 Task: Add a condition where "Channel Is Chat transcript" in recently updated tickets.
Action: Mouse moved to (34, 331)
Screenshot: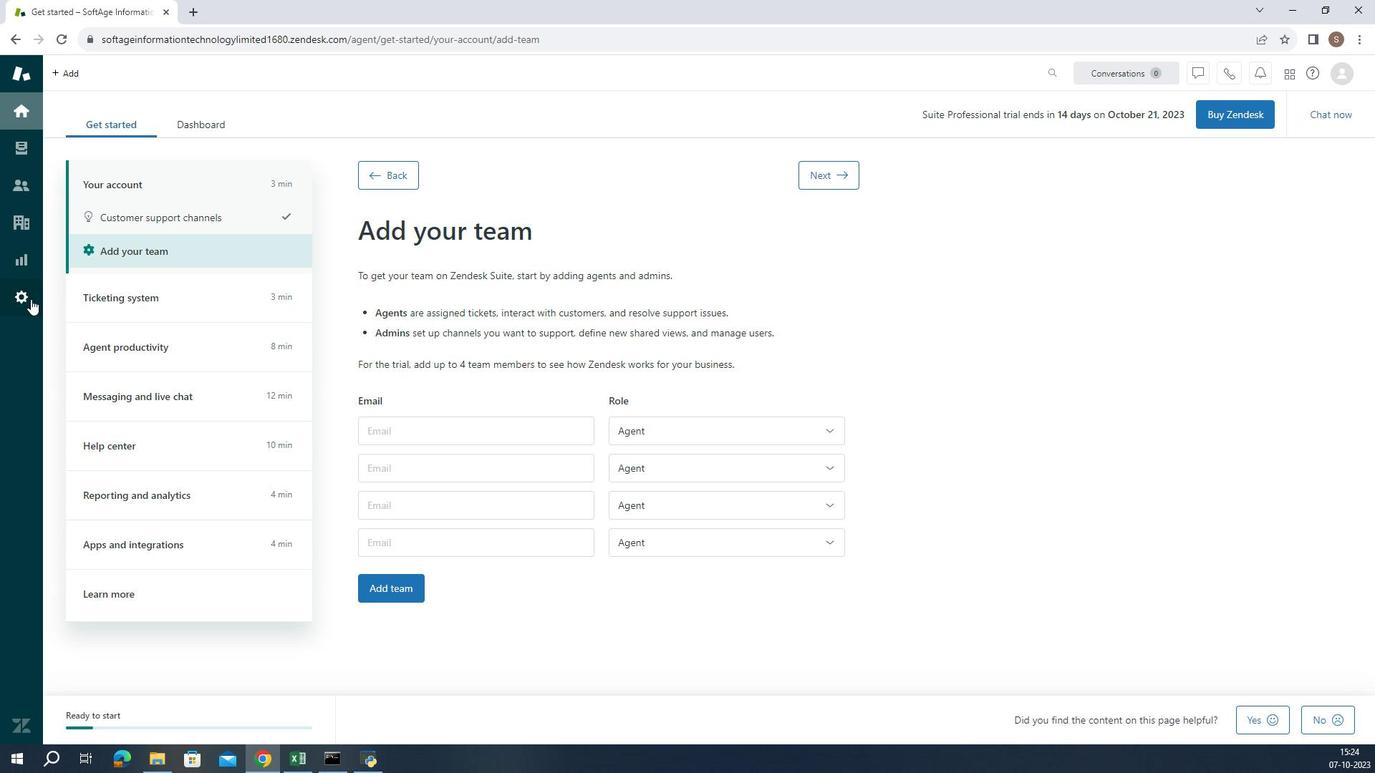 
Action: Mouse pressed left at (34, 331)
Screenshot: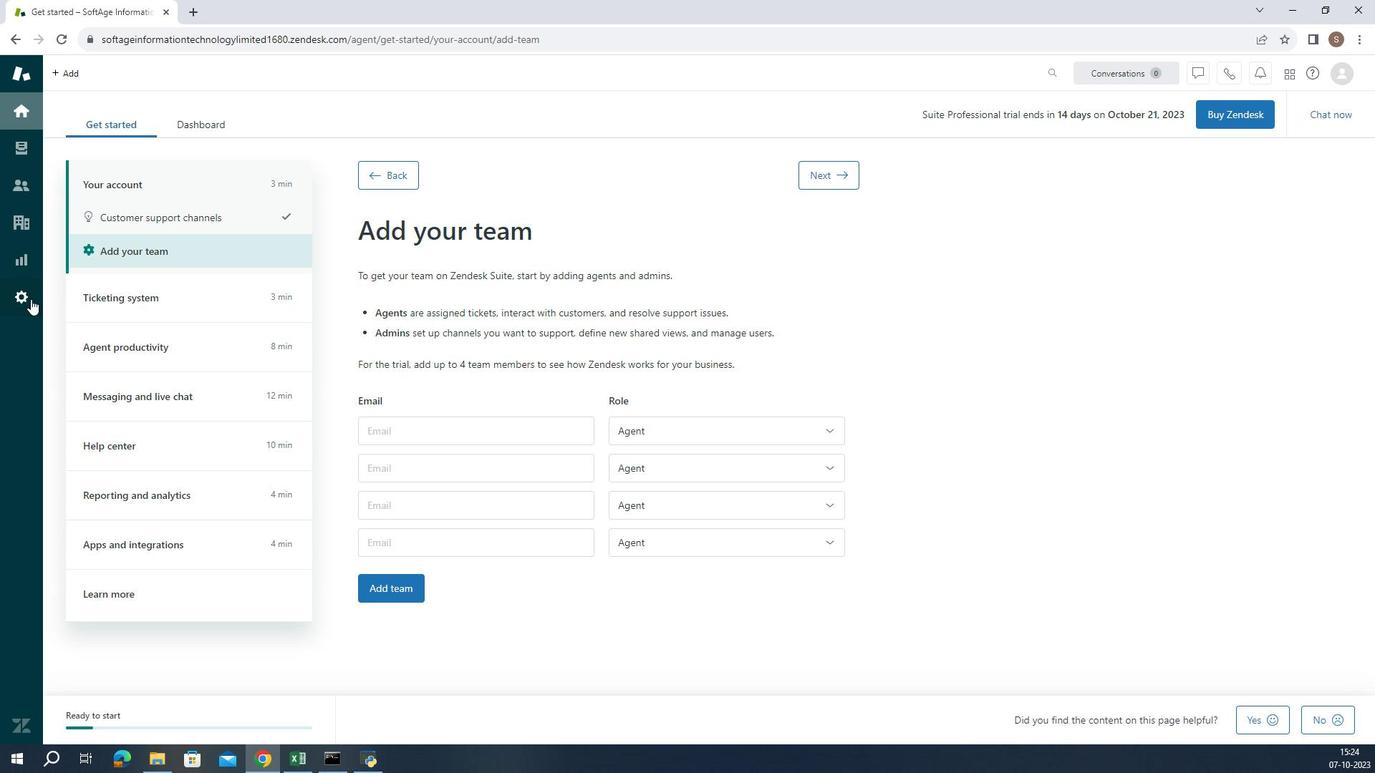 
Action: Mouse moved to (570, 577)
Screenshot: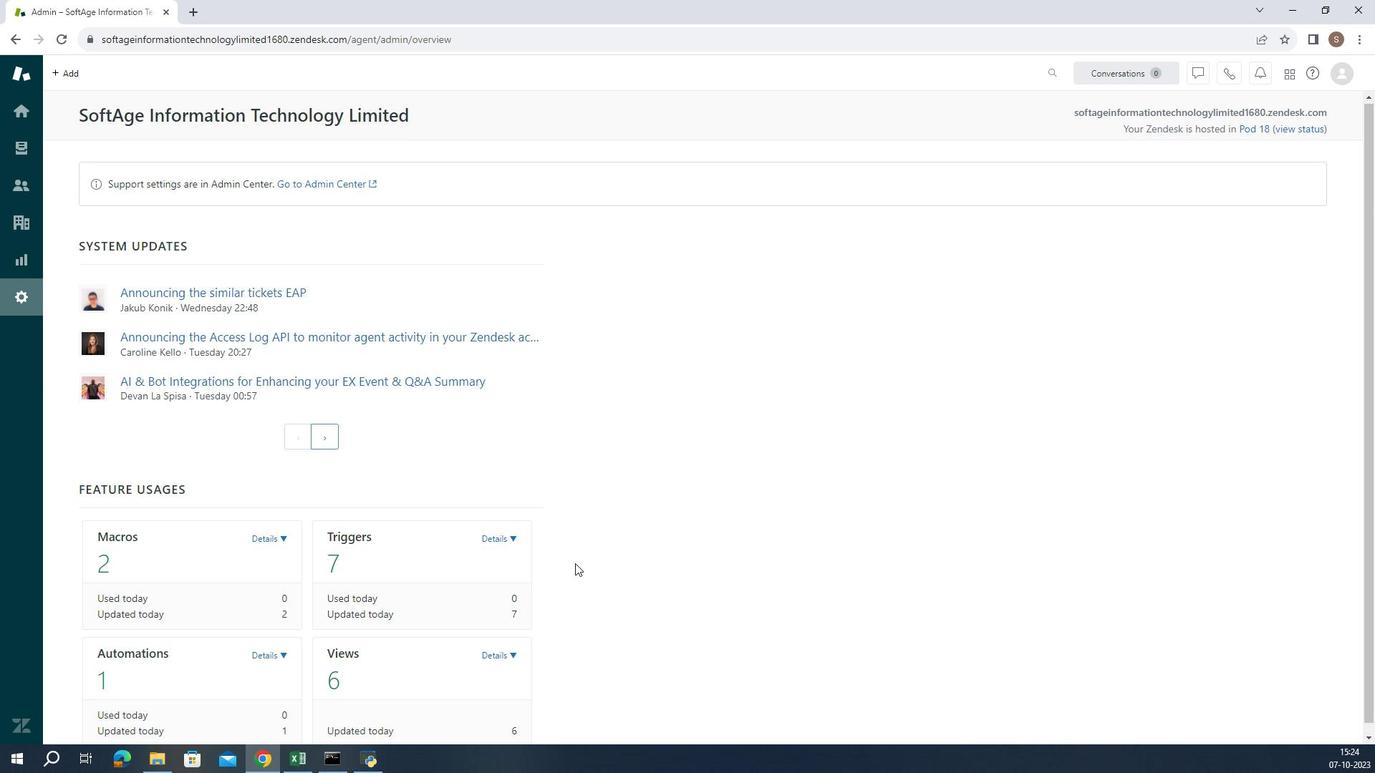 
Action: Mouse scrolled (570, 576) with delta (0, 0)
Screenshot: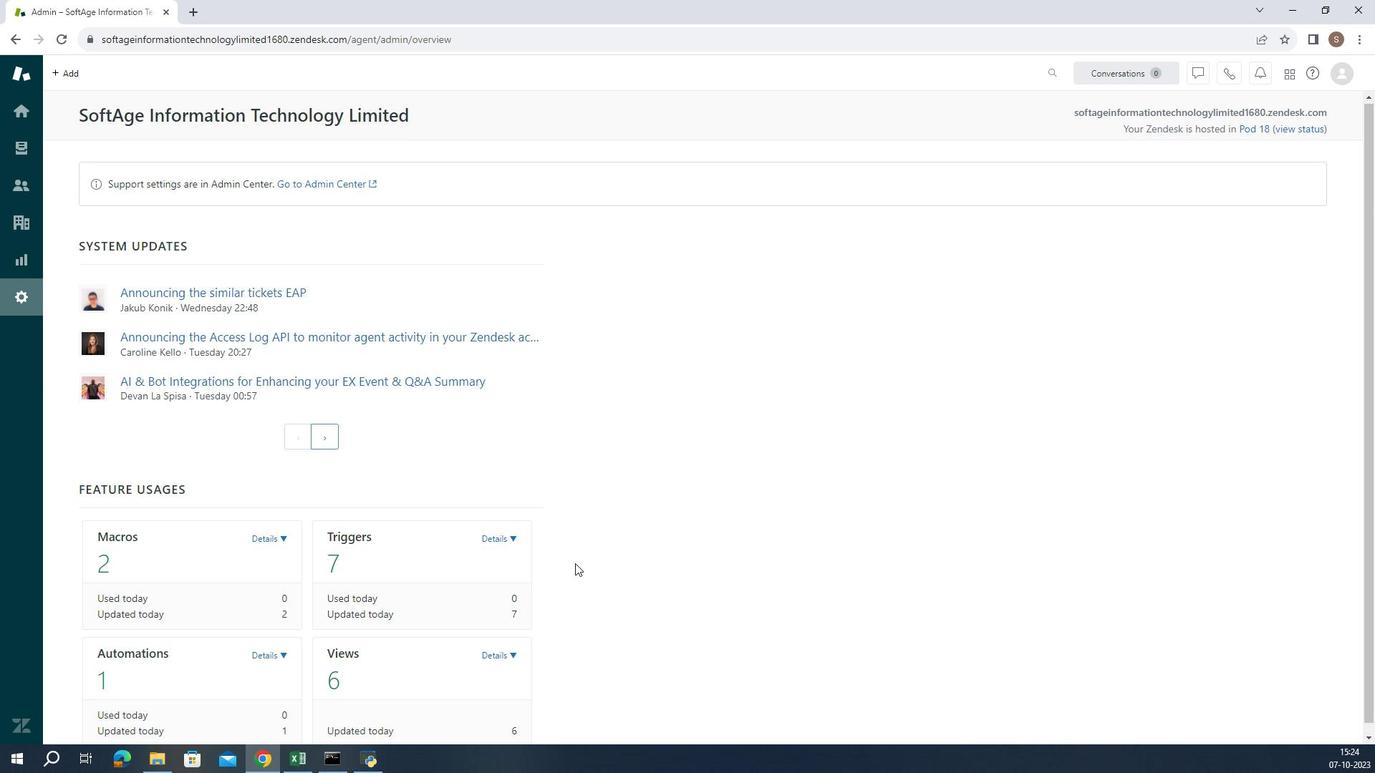 
Action: Mouse moved to (570, 578)
Screenshot: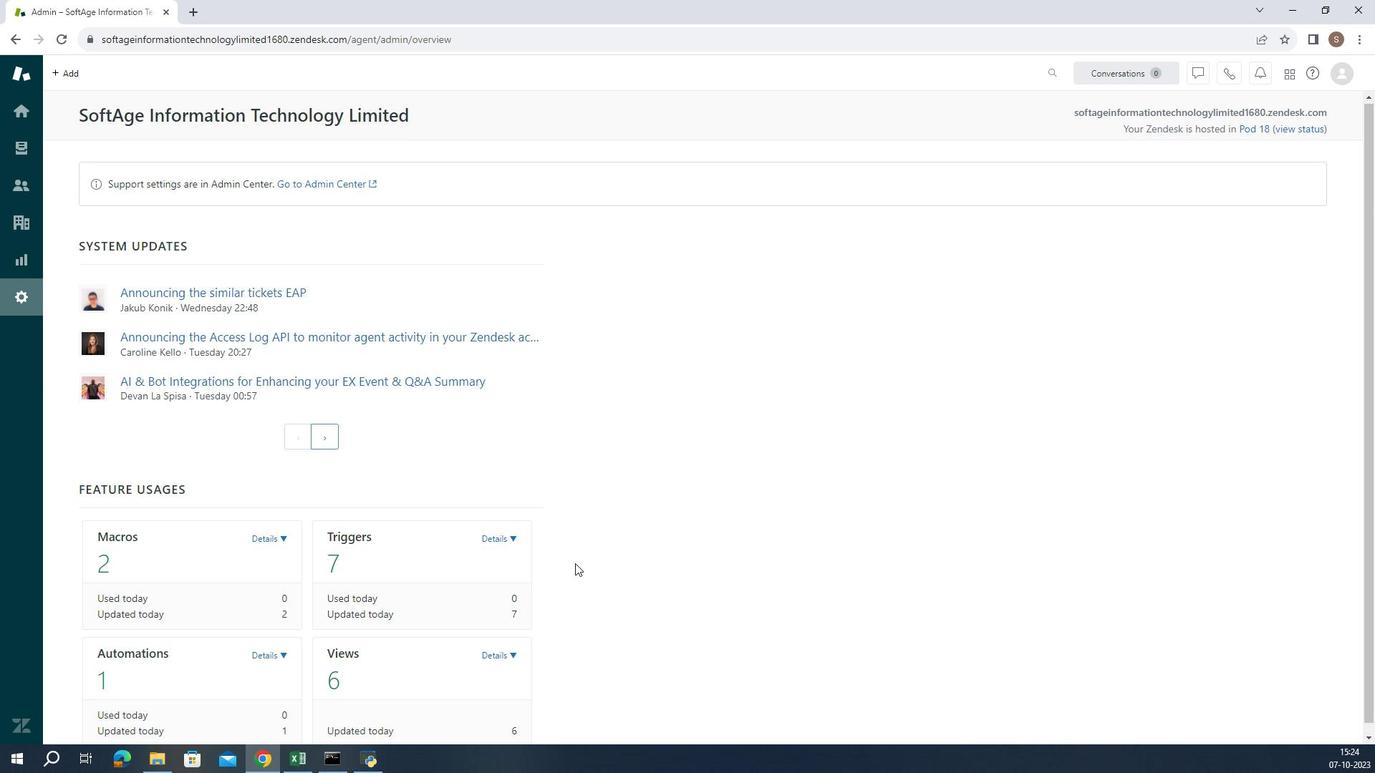 
Action: Mouse scrolled (570, 578) with delta (0, 0)
Screenshot: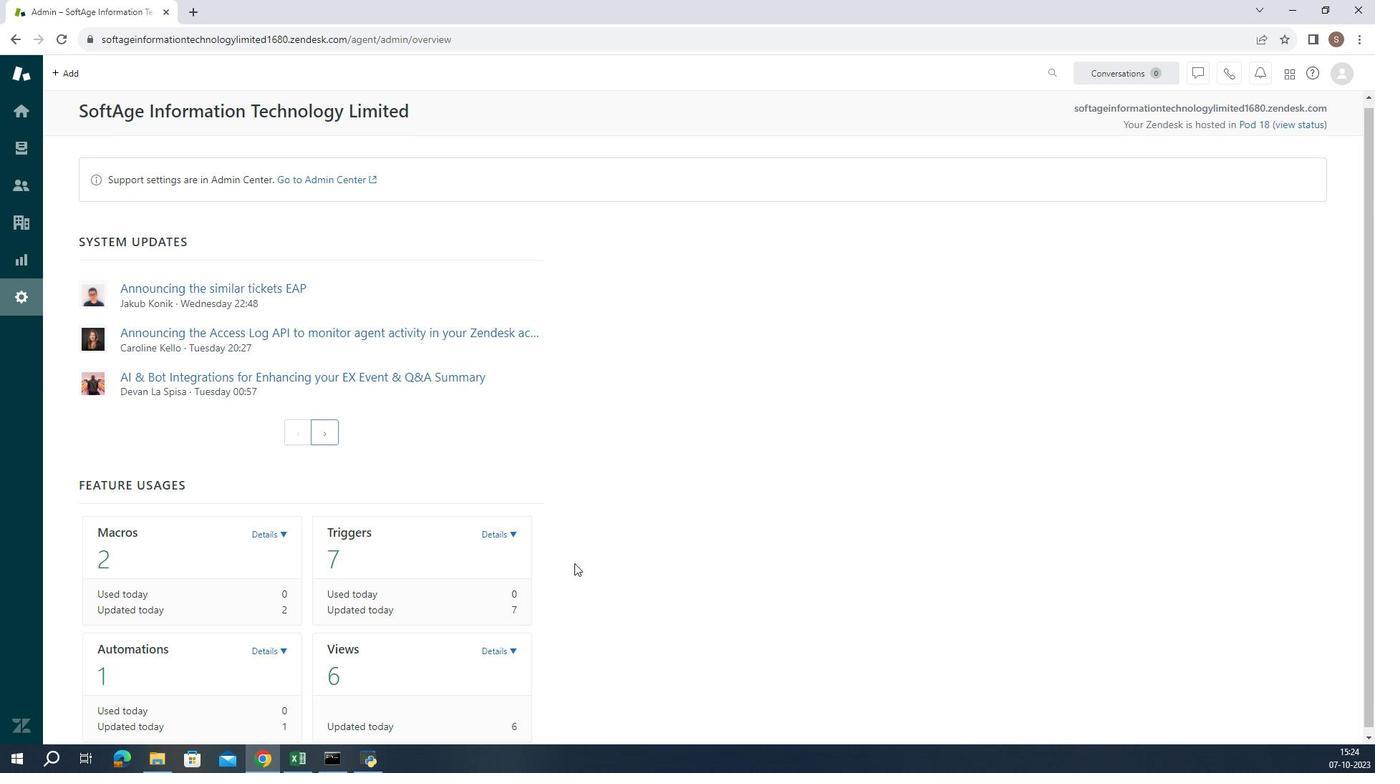 
Action: Mouse moved to (495, 657)
Screenshot: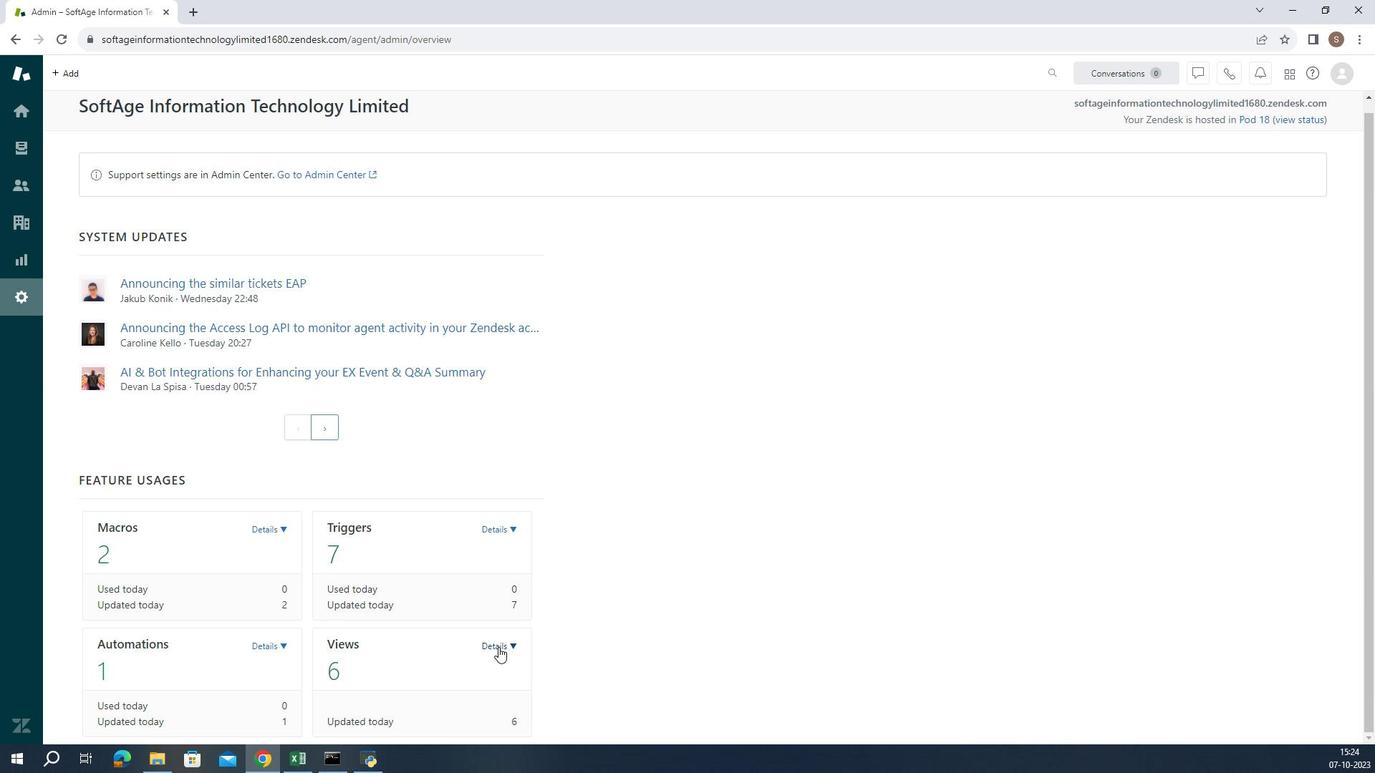 
Action: Mouse pressed left at (495, 657)
Screenshot: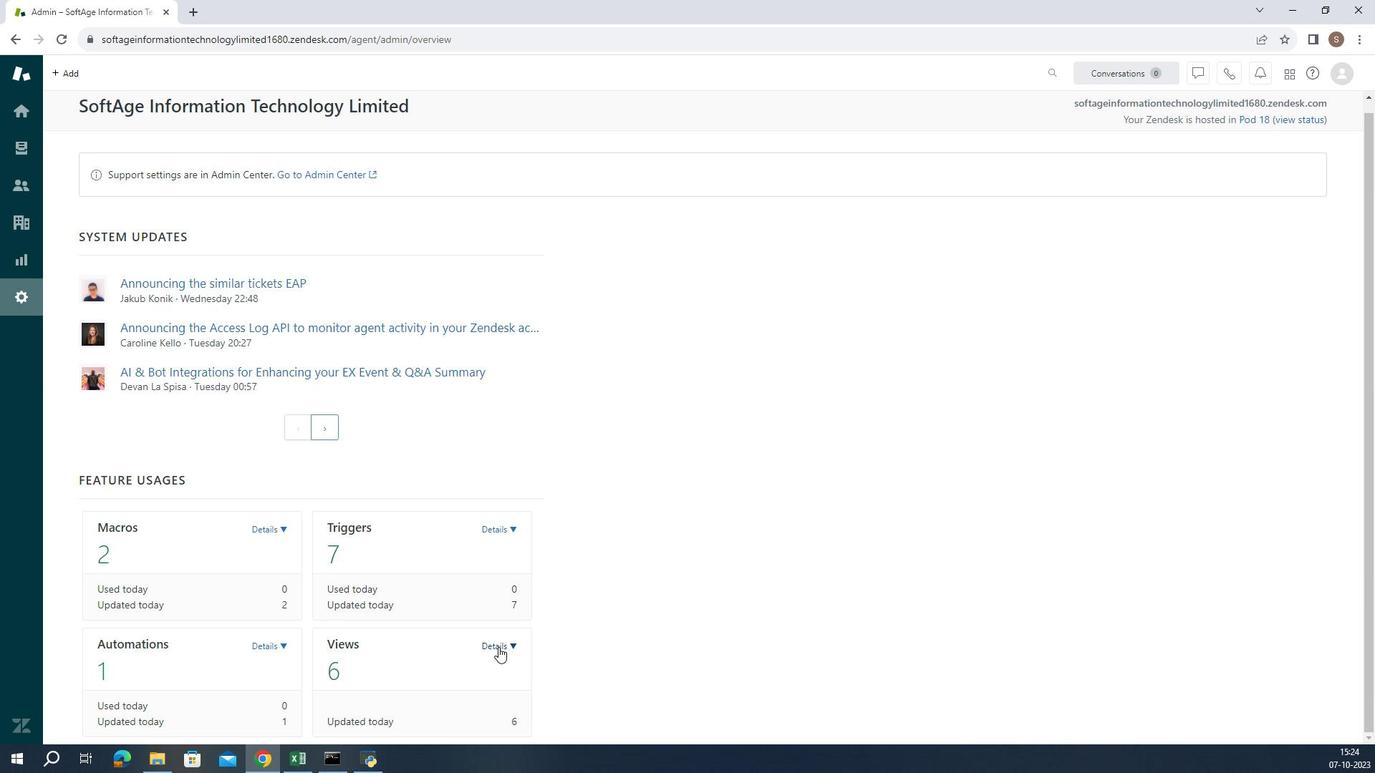 
Action: Mouse scrolled (495, 656) with delta (0, 0)
Screenshot: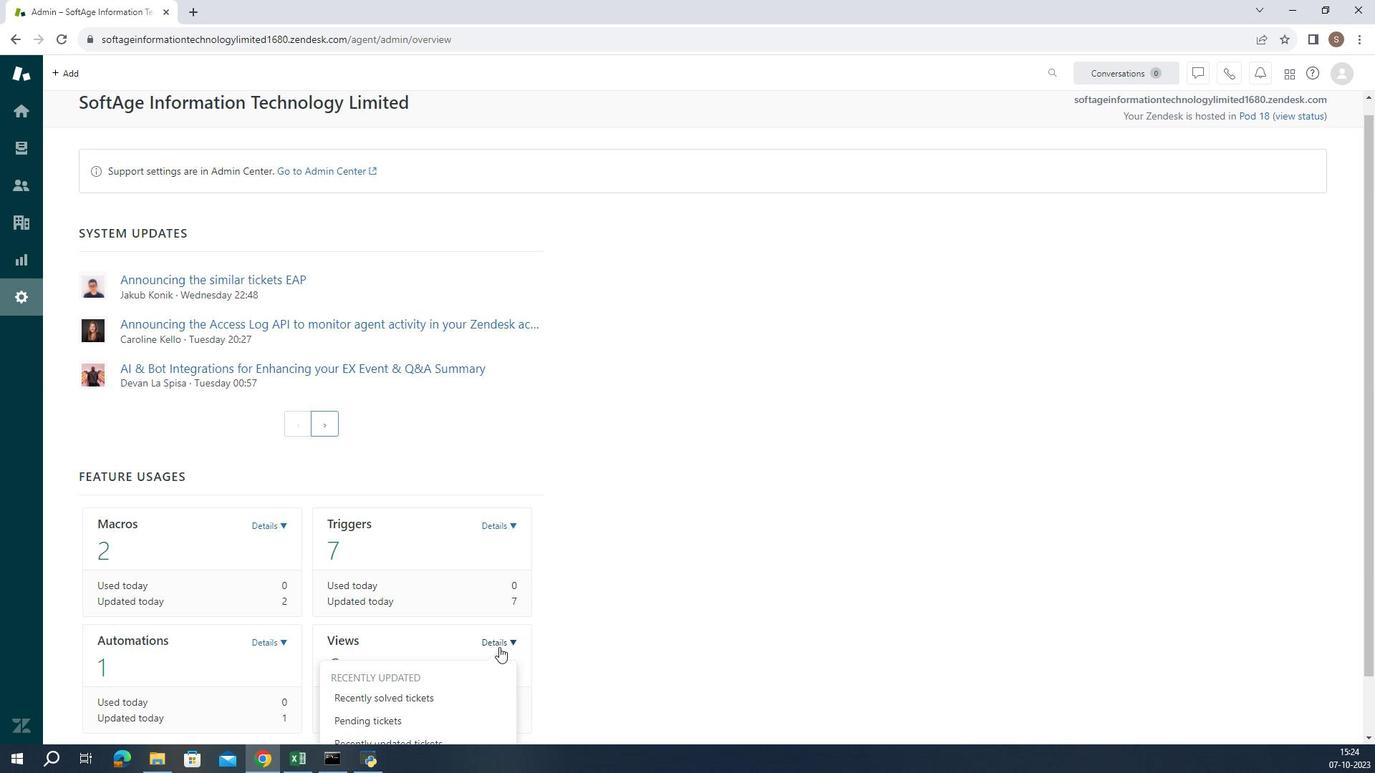 
Action: Mouse moved to (495, 657)
Screenshot: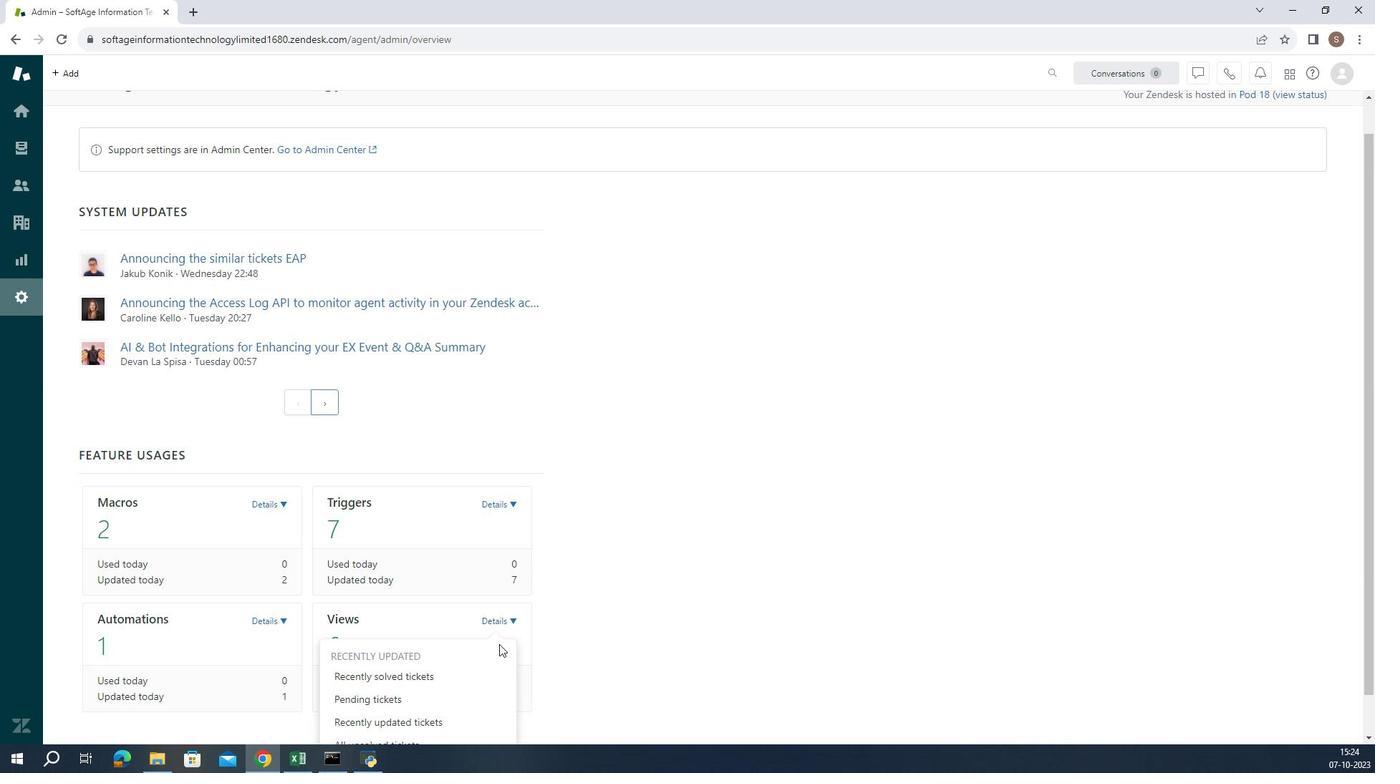 
Action: Mouse scrolled (495, 656) with delta (0, 0)
Screenshot: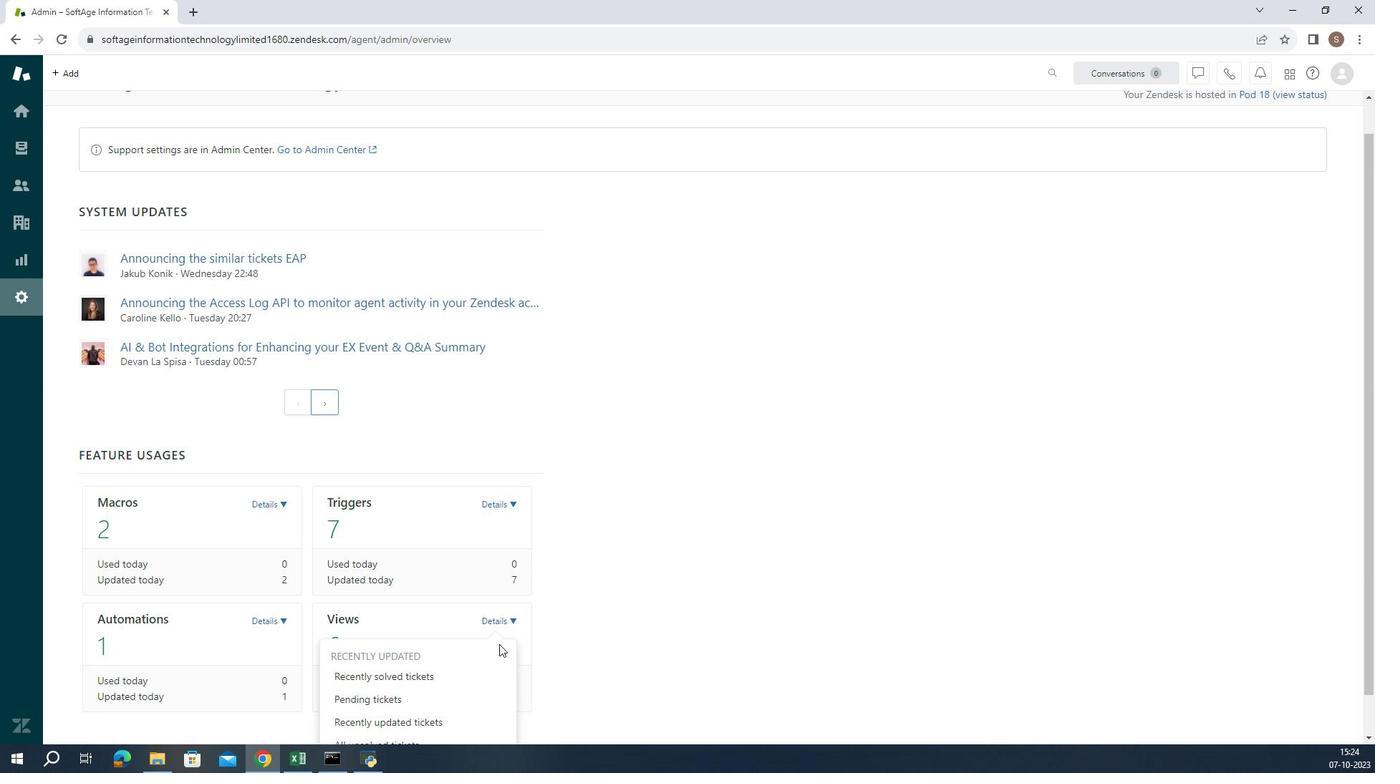 
Action: Mouse moved to (495, 654)
Screenshot: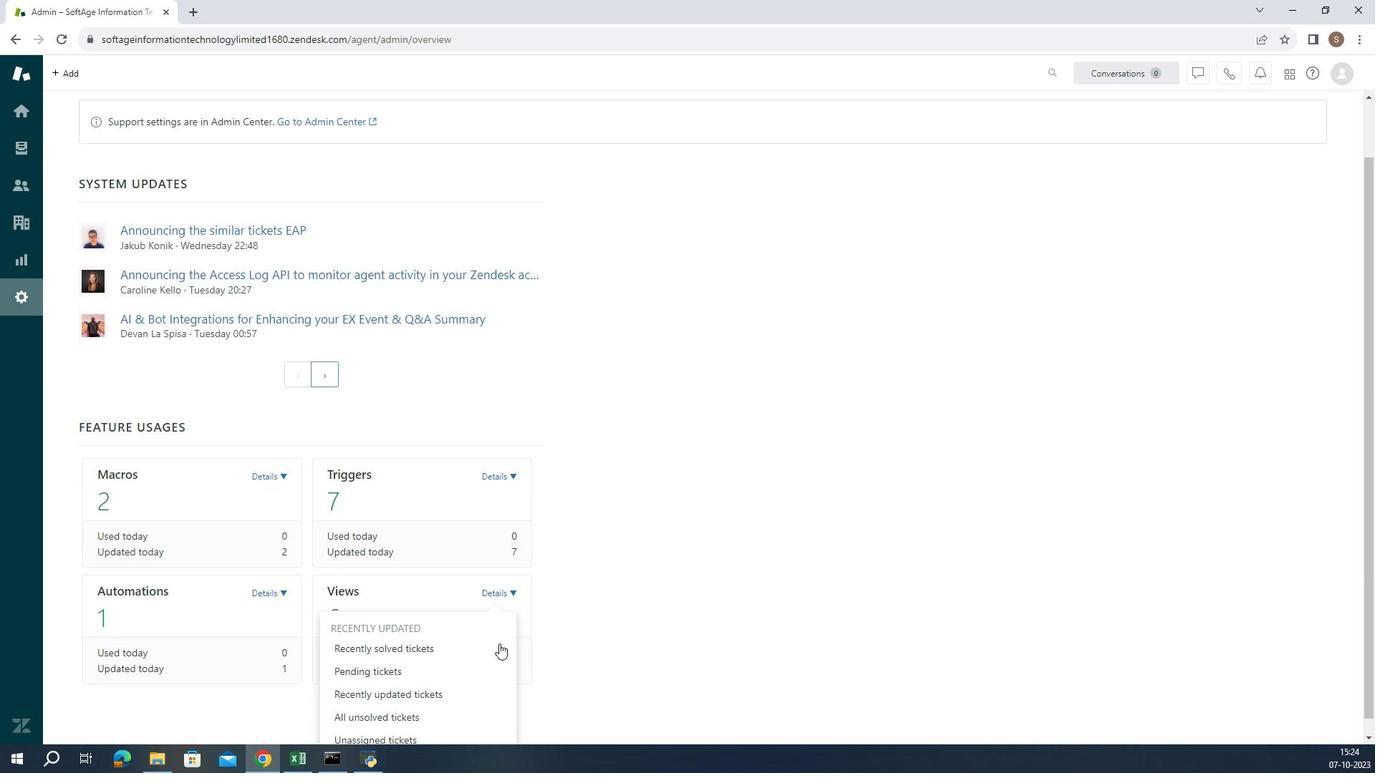 
Action: Mouse scrolled (495, 654) with delta (0, 0)
Screenshot: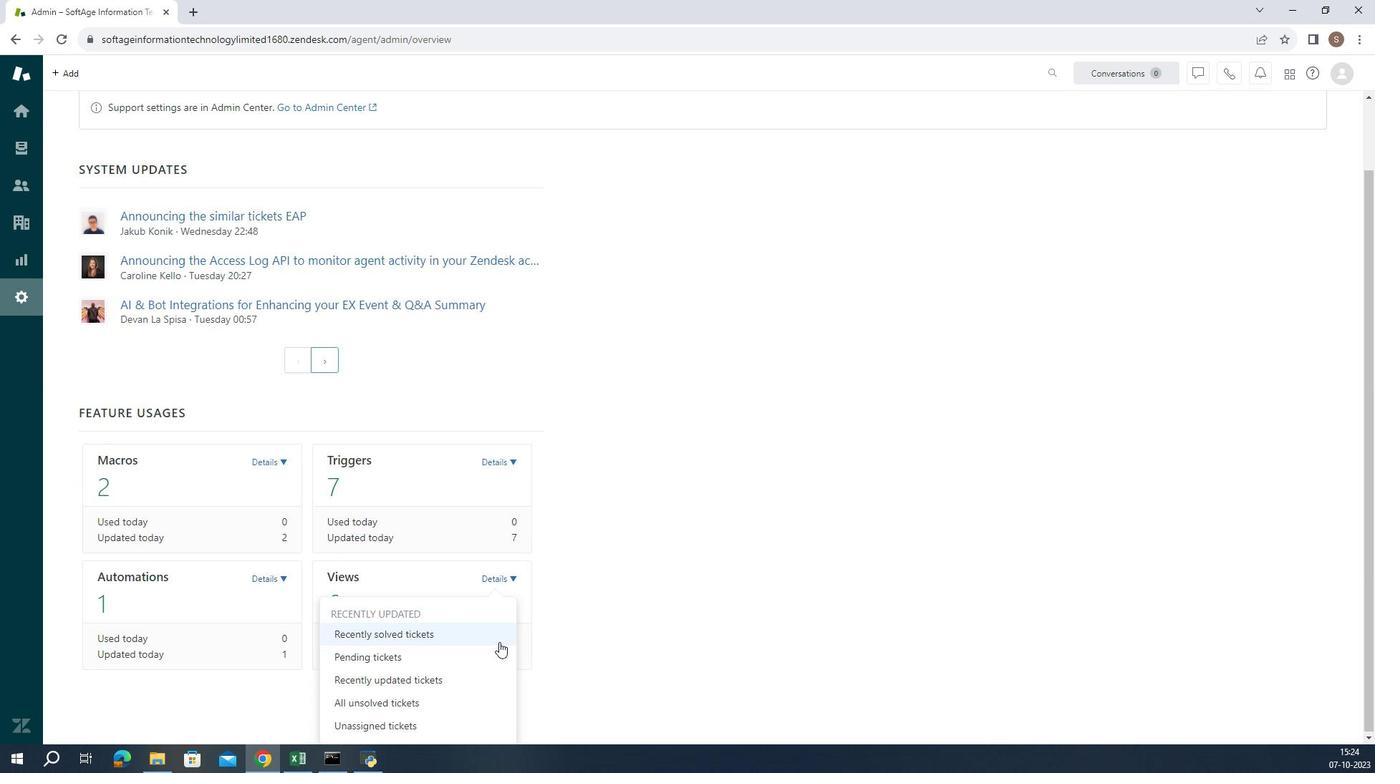 
Action: Mouse moved to (433, 687)
Screenshot: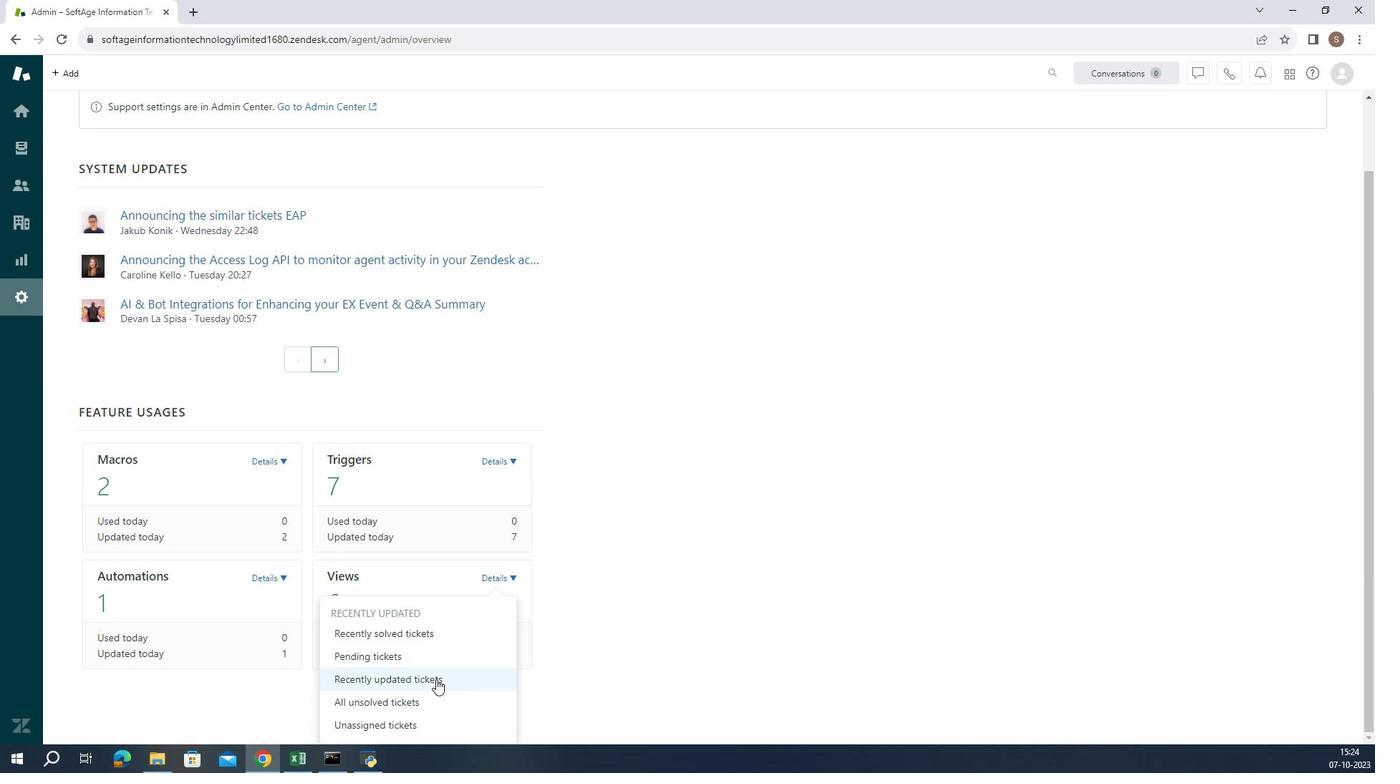 
Action: Mouse pressed left at (433, 687)
Screenshot: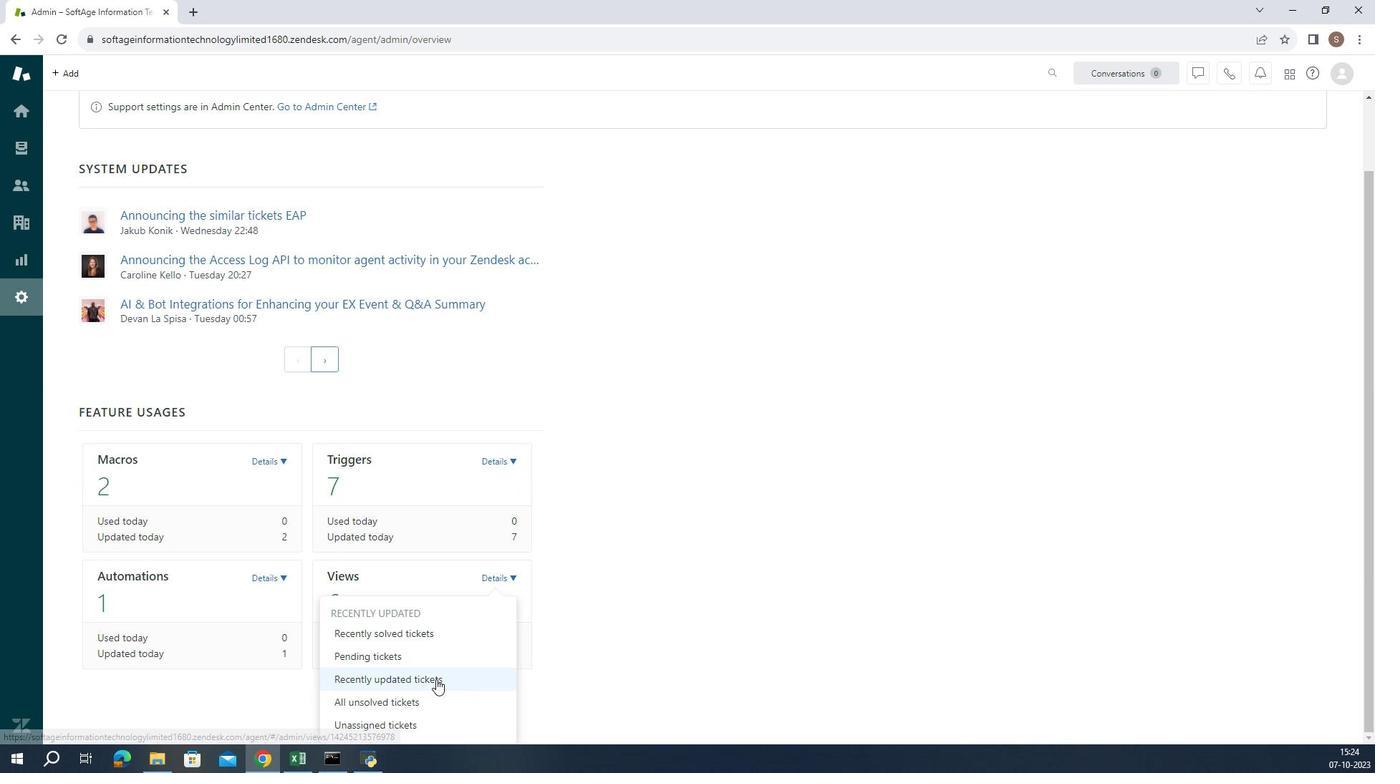
Action: Mouse moved to (277, 501)
Screenshot: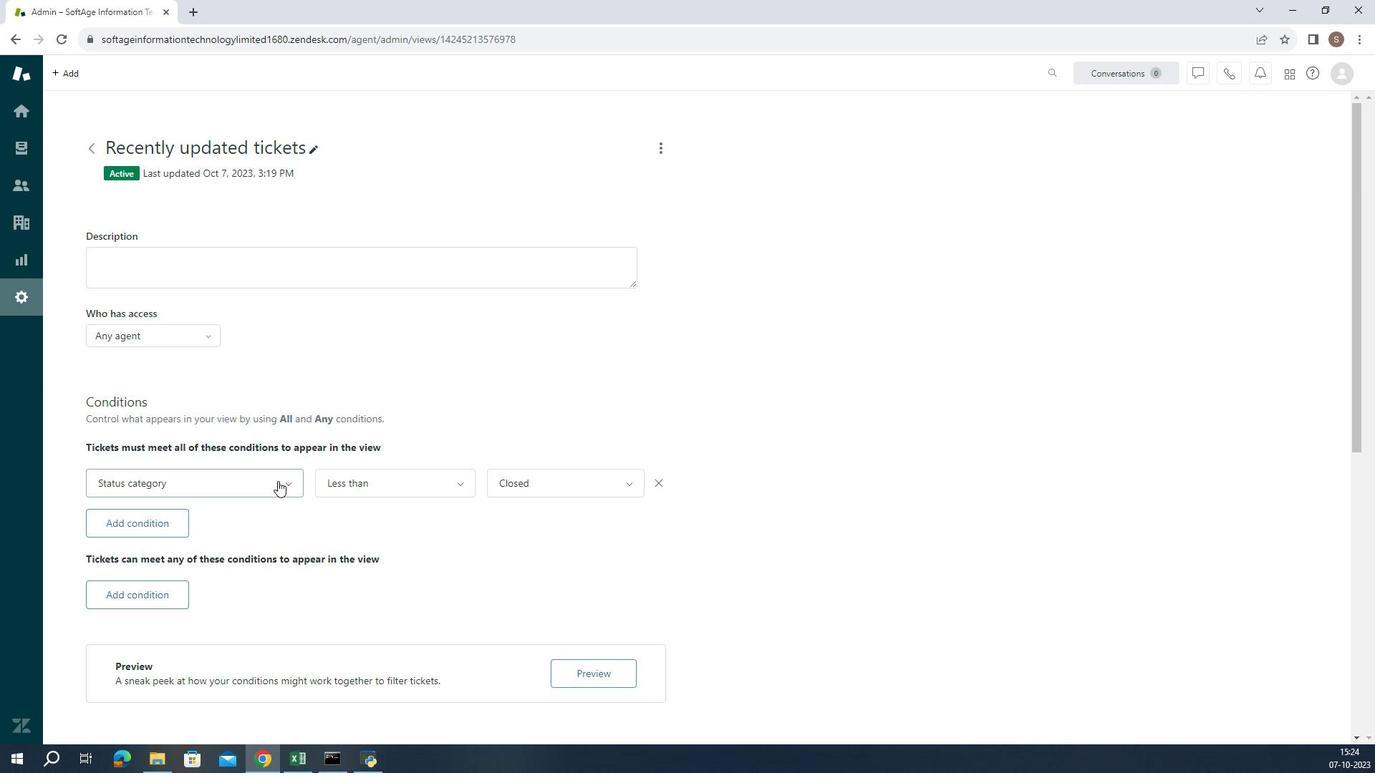 
Action: Mouse pressed left at (277, 501)
Screenshot: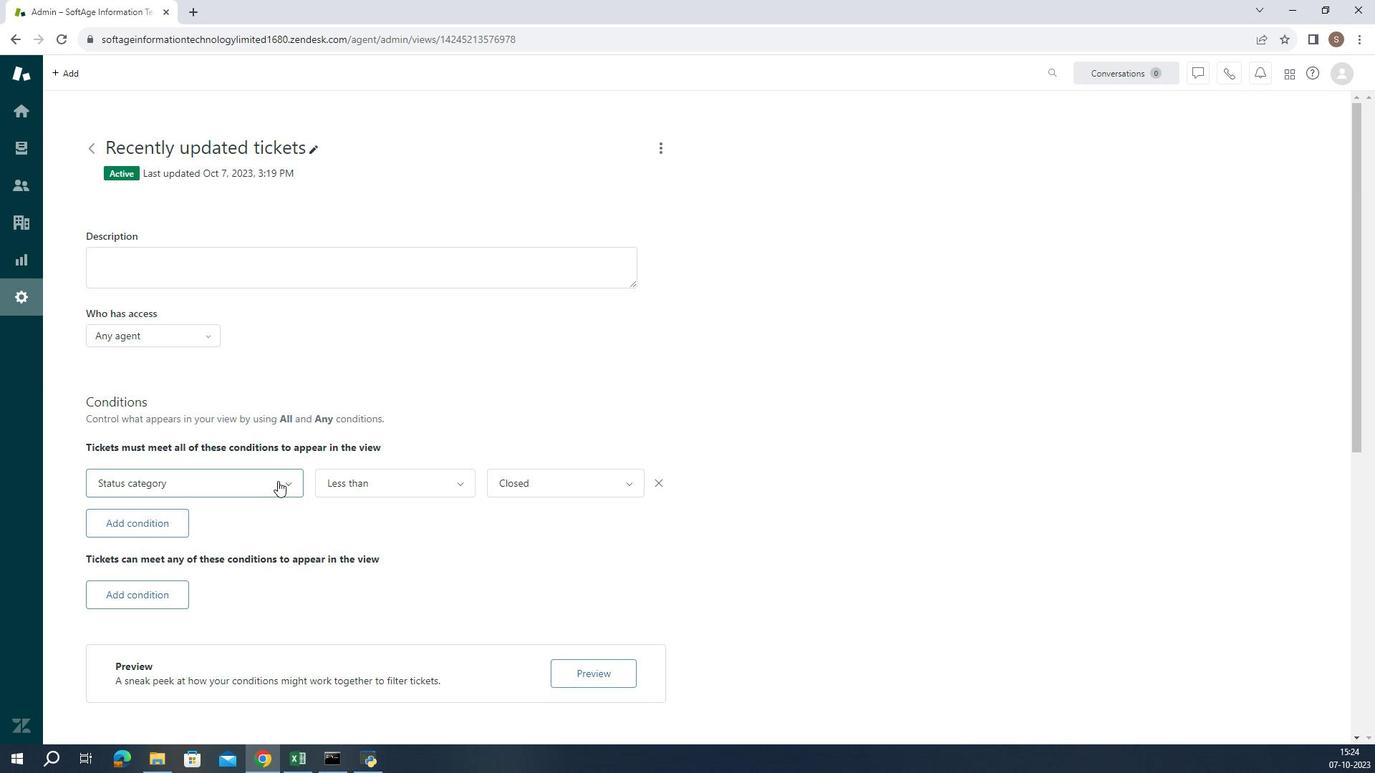
Action: Mouse moved to (263, 393)
Screenshot: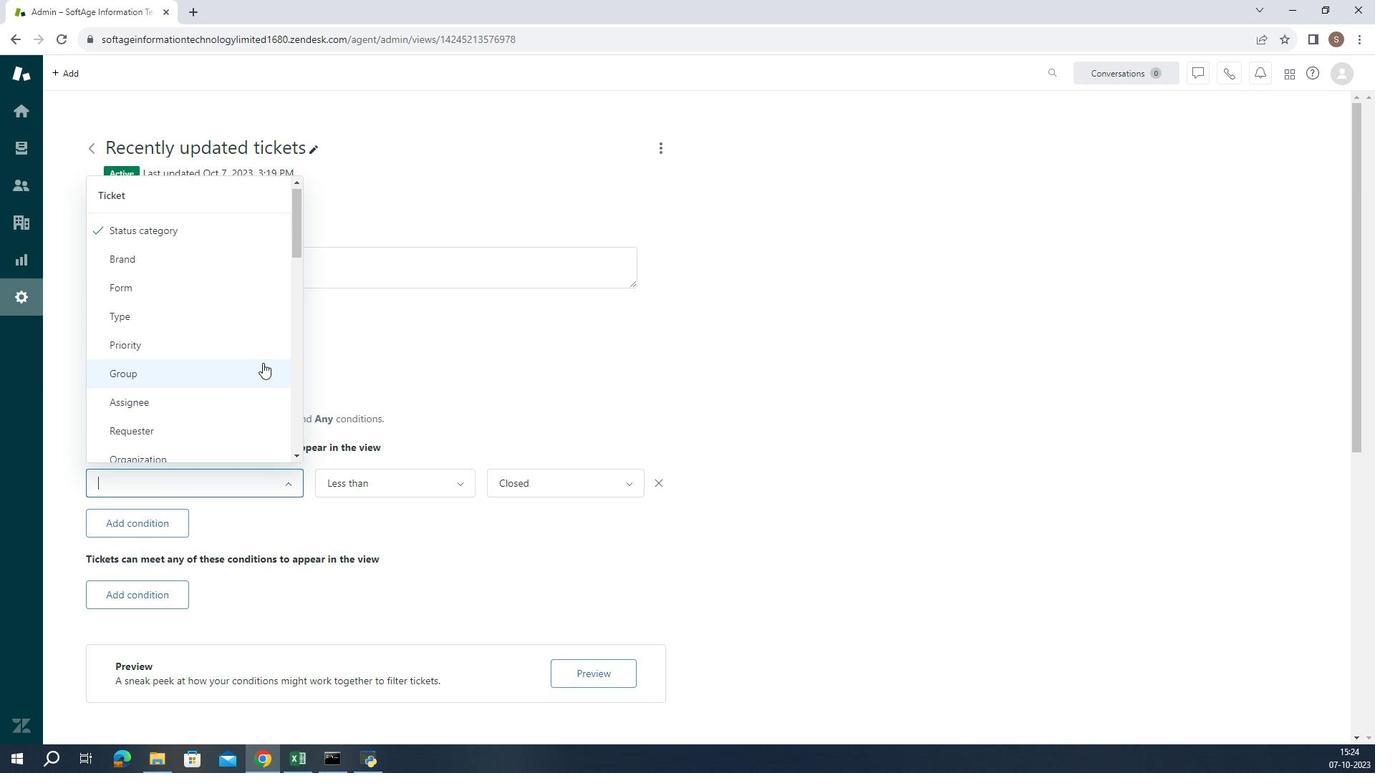 
Action: Mouse scrolled (263, 392) with delta (0, 0)
Screenshot: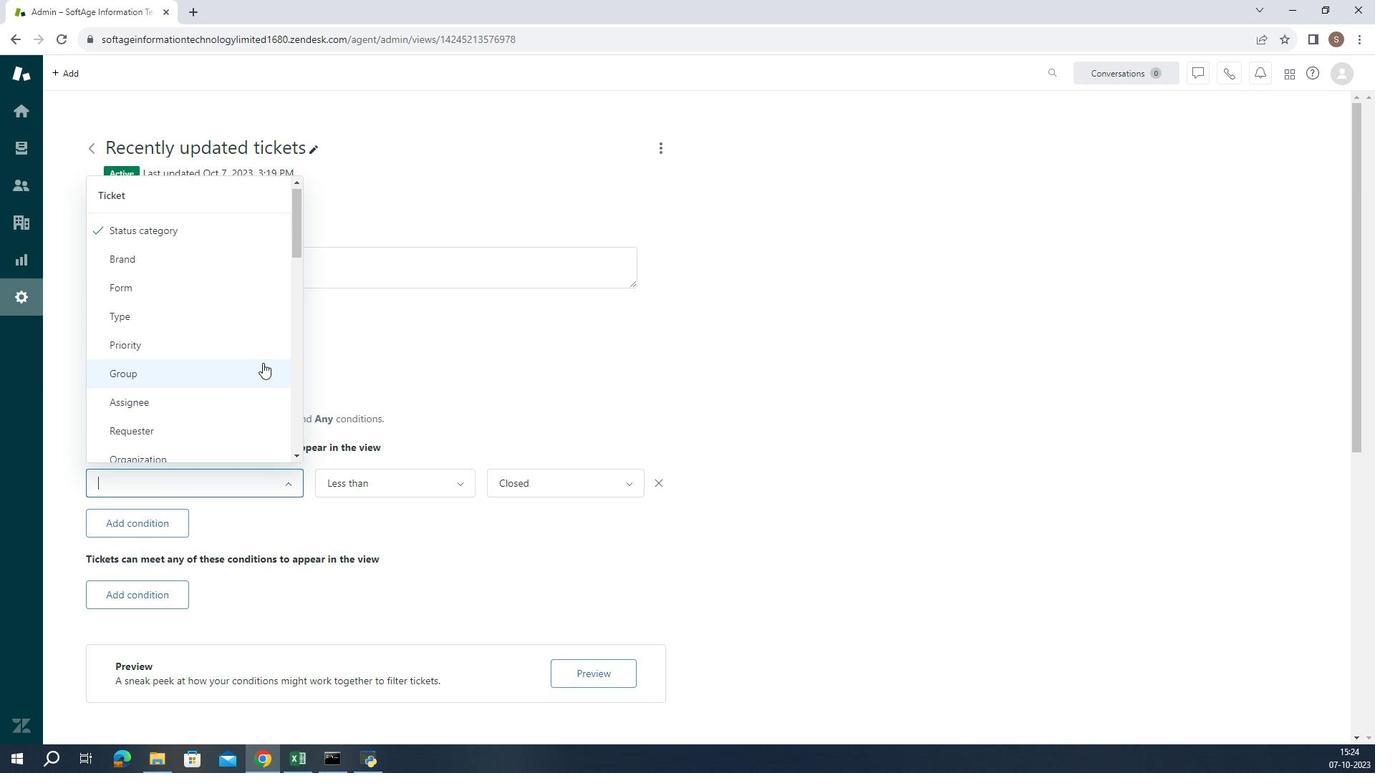 
Action: Mouse moved to (262, 391)
Screenshot: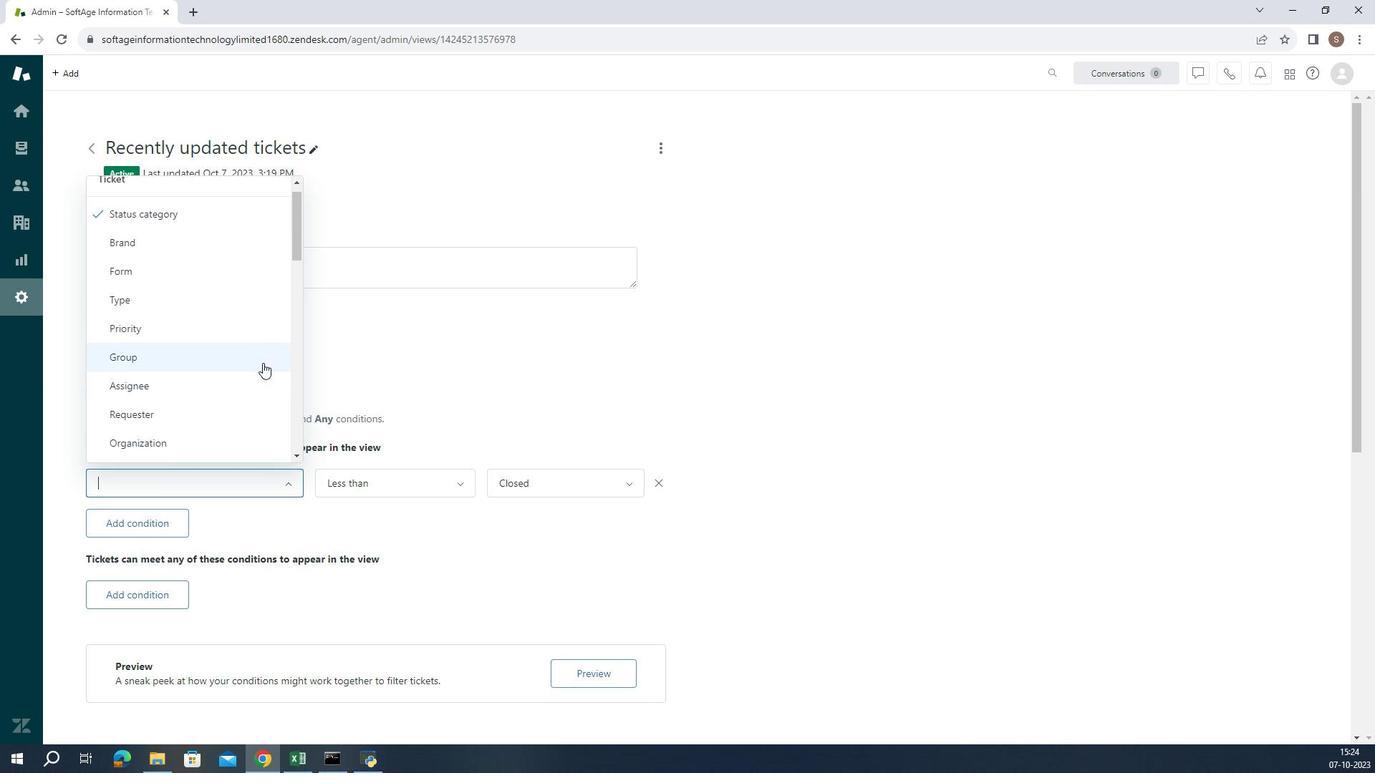 
Action: Mouse scrolled (262, 390) with delta (0, 0)
Screenshot: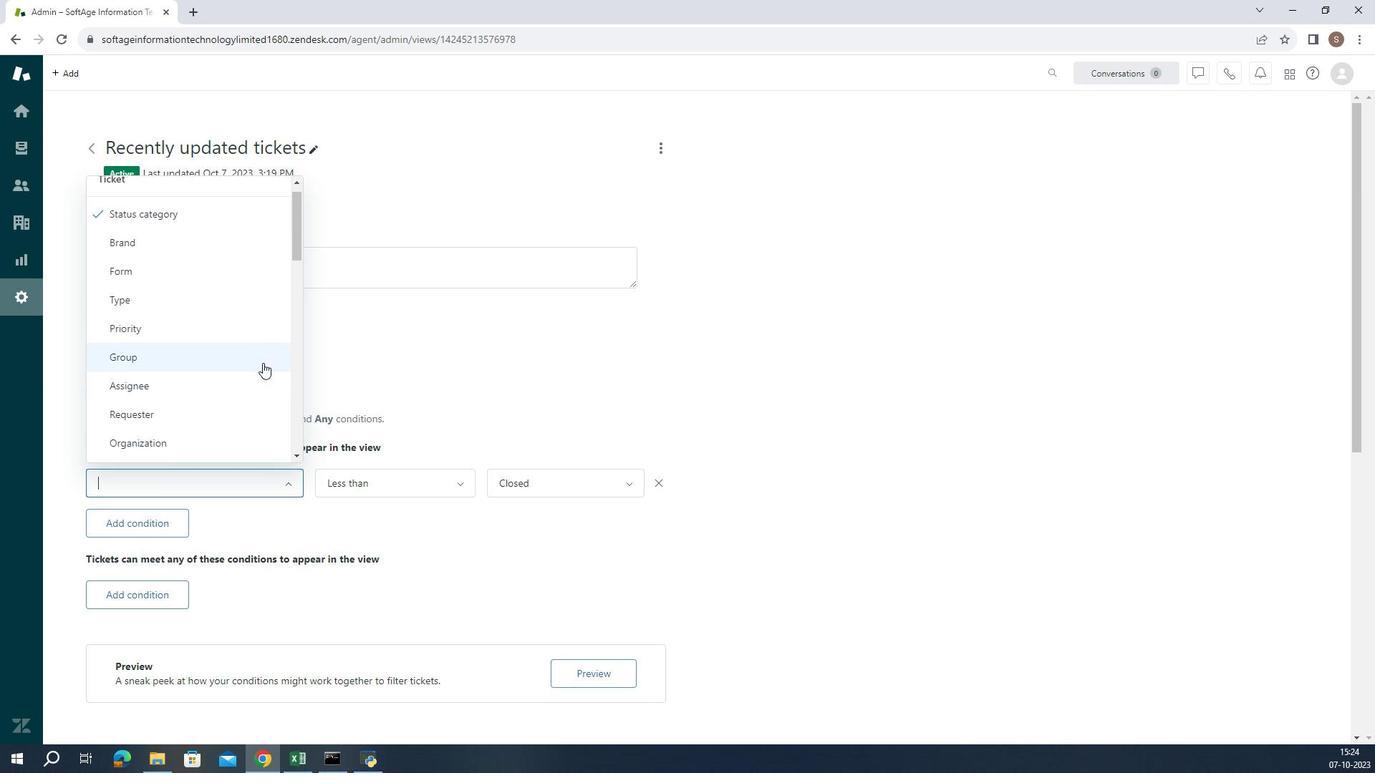 
Action: Mouse scrolled (262, 390) with delta (0, 0)
Screenshot: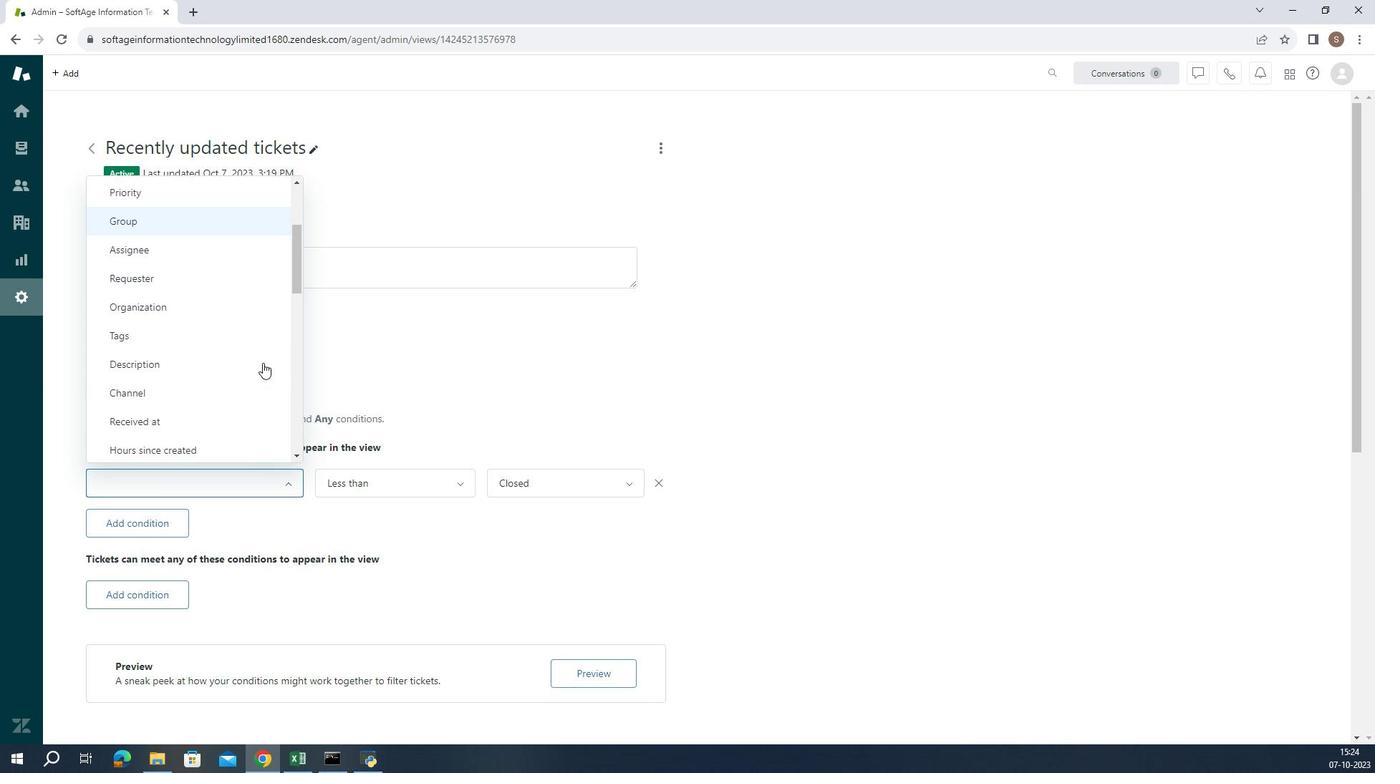 
Action: Mouse scrolled (262, 390) with delta (0, 0)
Screenshot: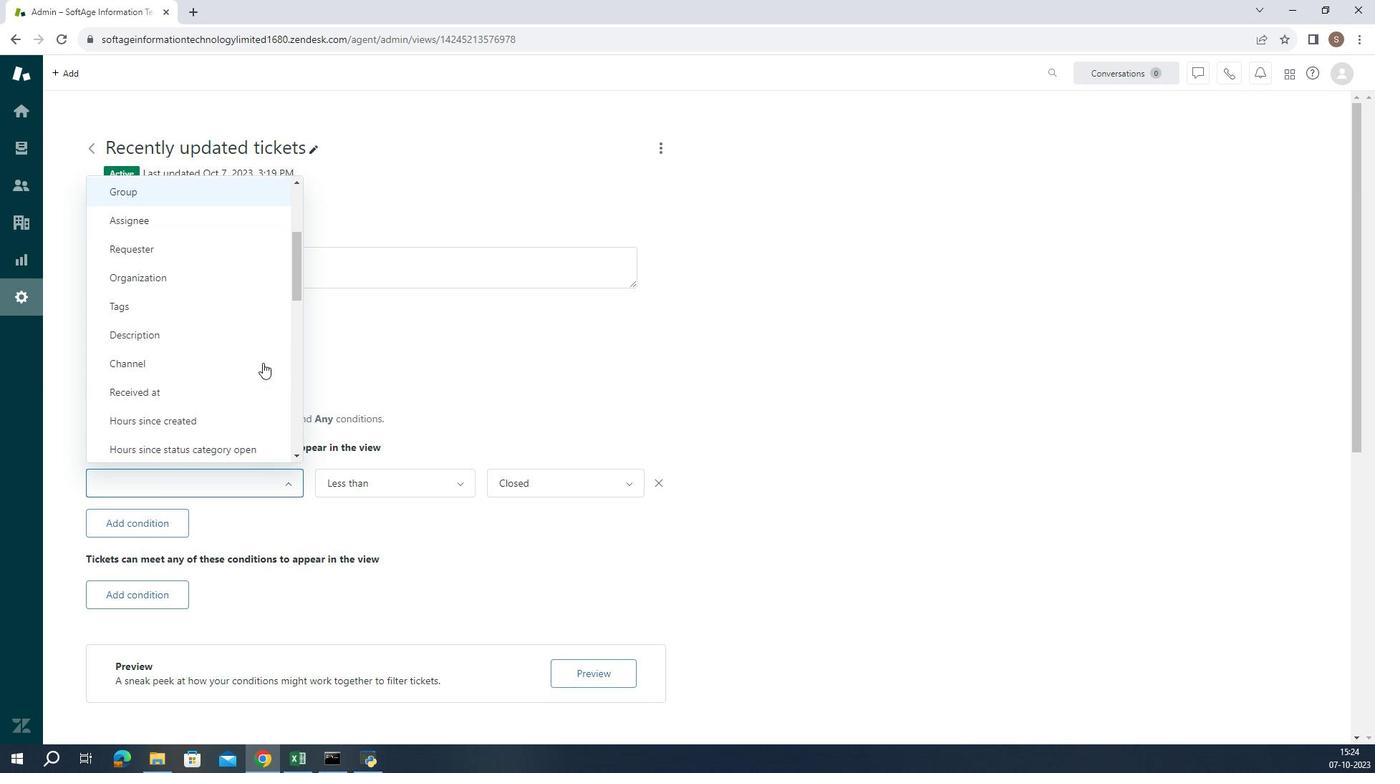 
Action: Mouse moved to (204, 291)
Screenshot: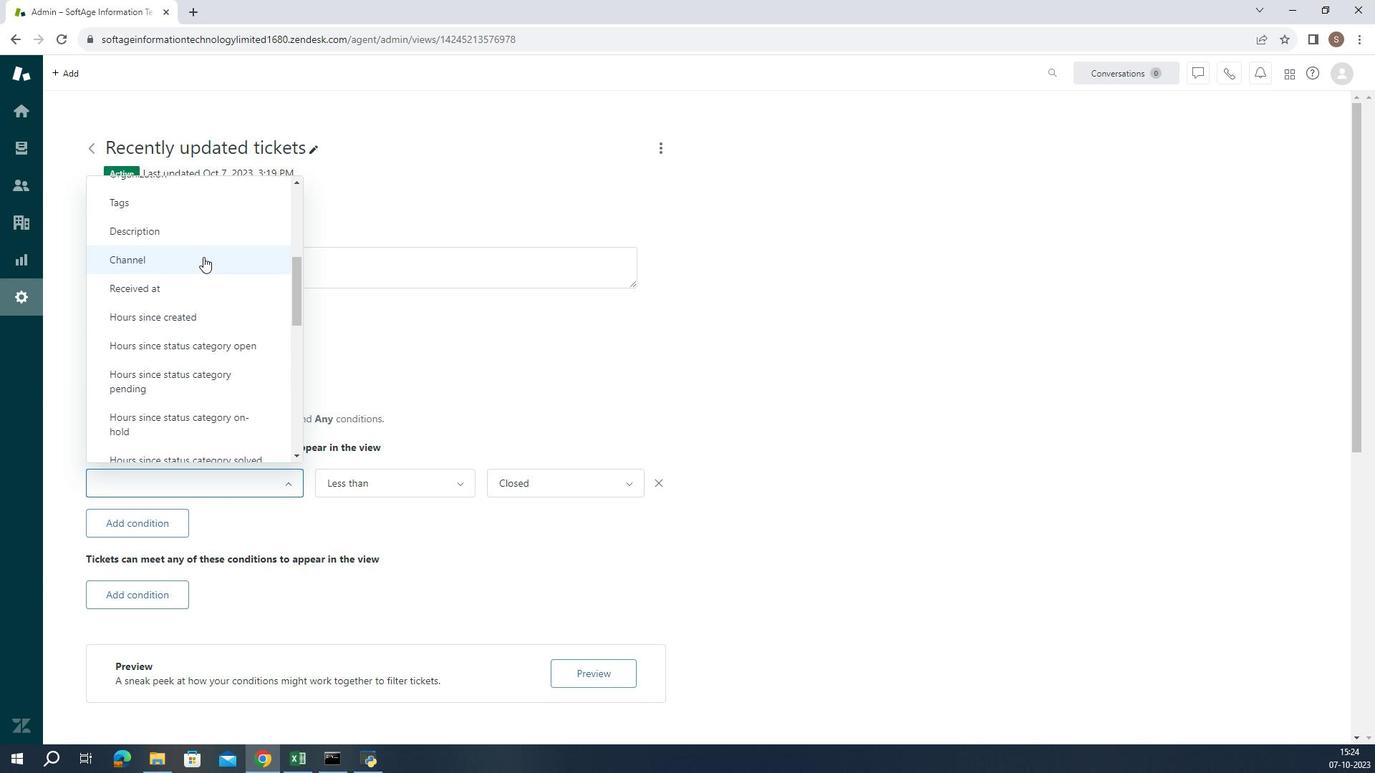 
Action: Mouse pressed left at (204, 291)
Screenshot: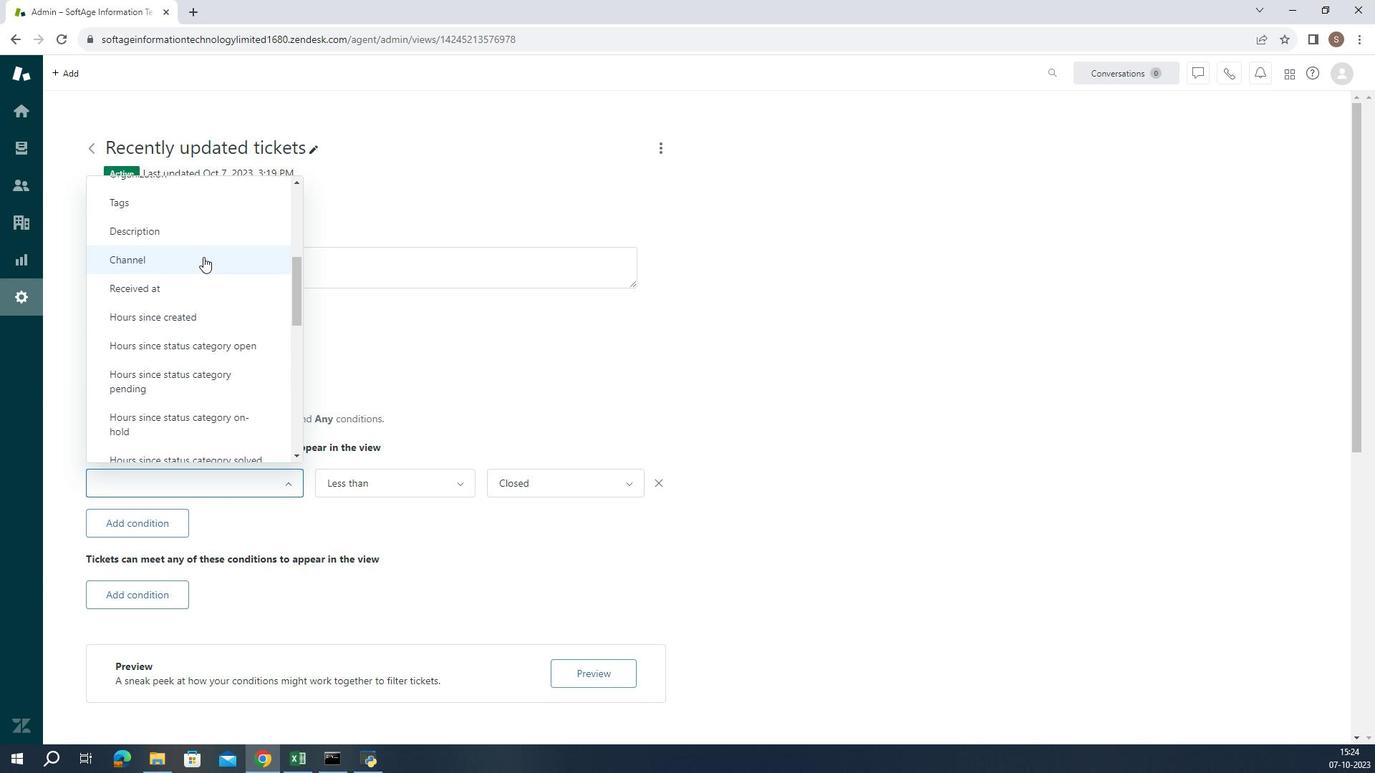 
Action: Mouse moved to (380, 495)
Screenshot: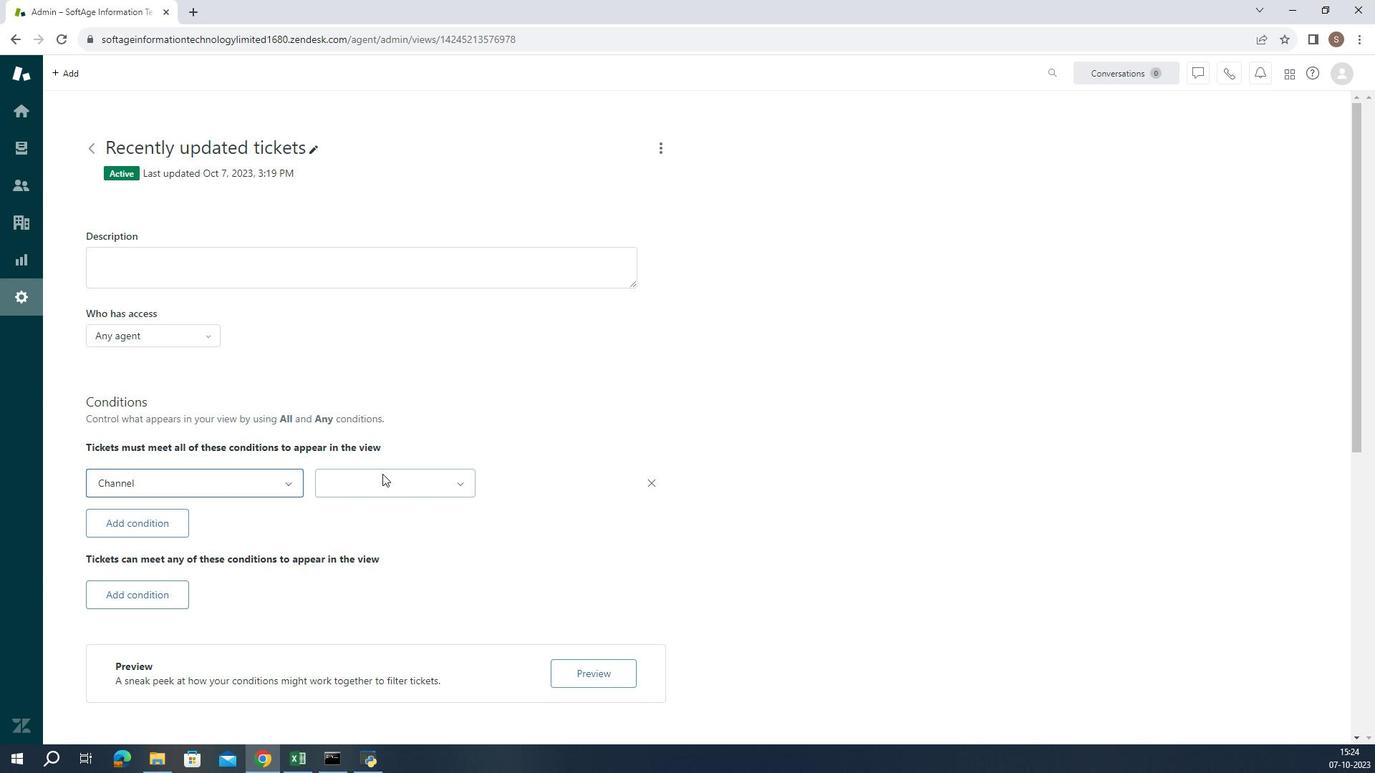 
Action: Mouse pressed left at (380, 495)
Screenshot: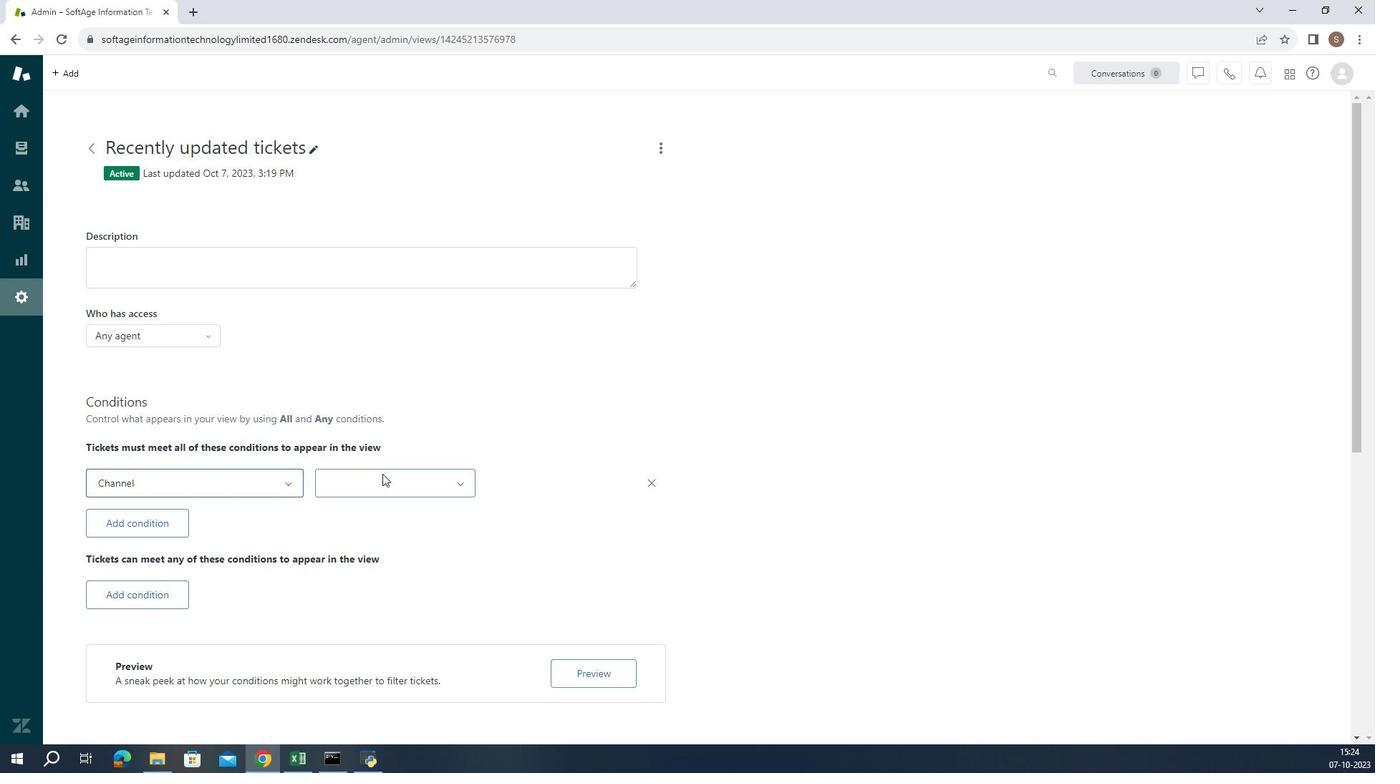 
Action: Mouse moved to (378, 531)
Screenshot: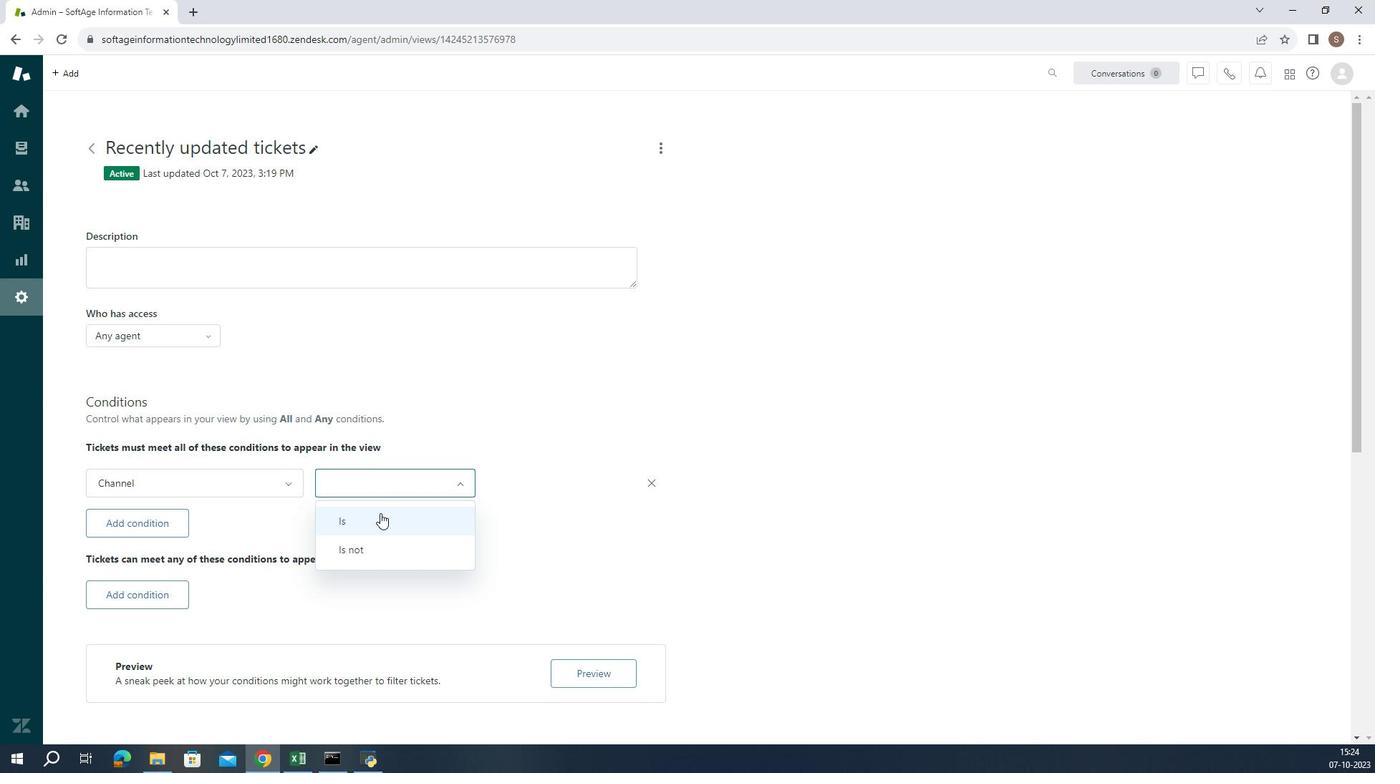 
Action: Mouse pressed left at (378, 531)
Screenshot: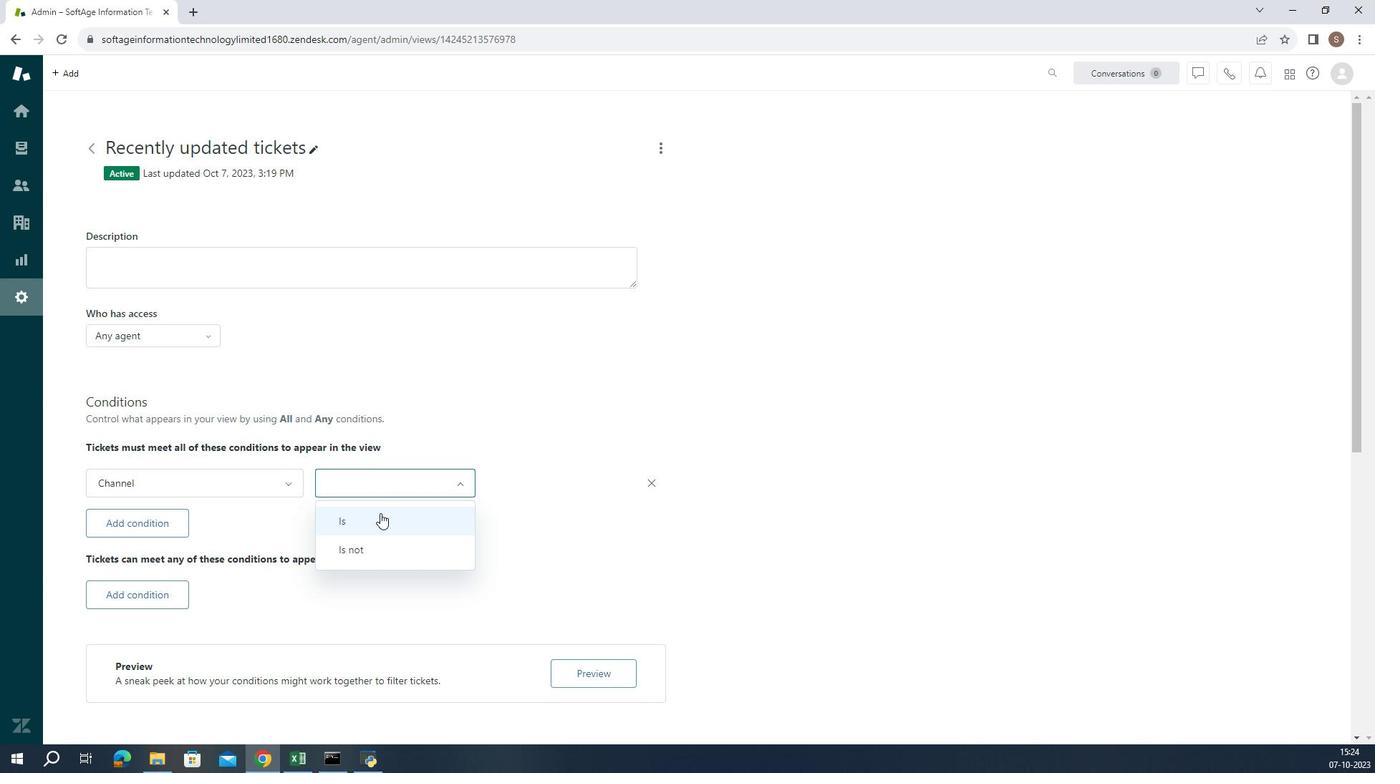 
Action: Mouse moved to (529, 500)
Screenshot: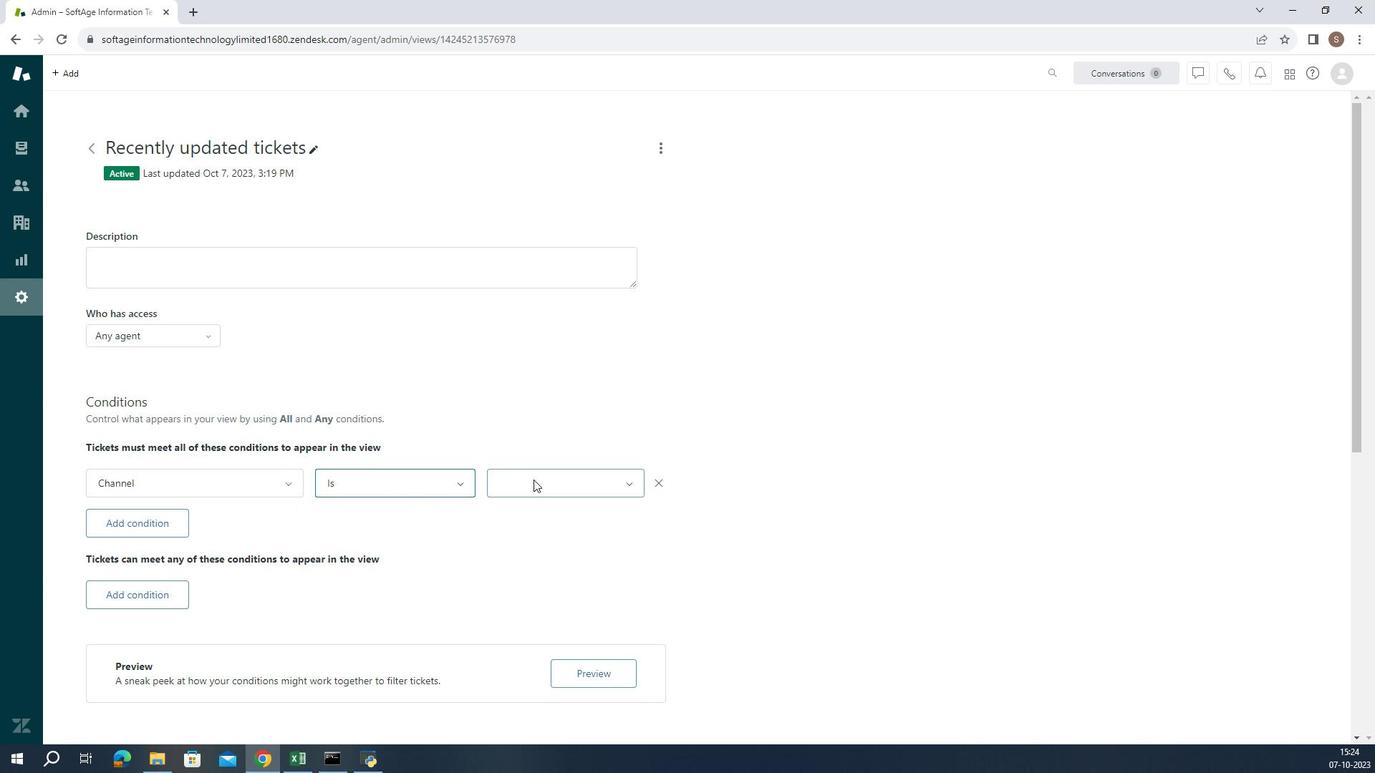 
Action: Mouse pressed left at (529, 500)
Screenshot: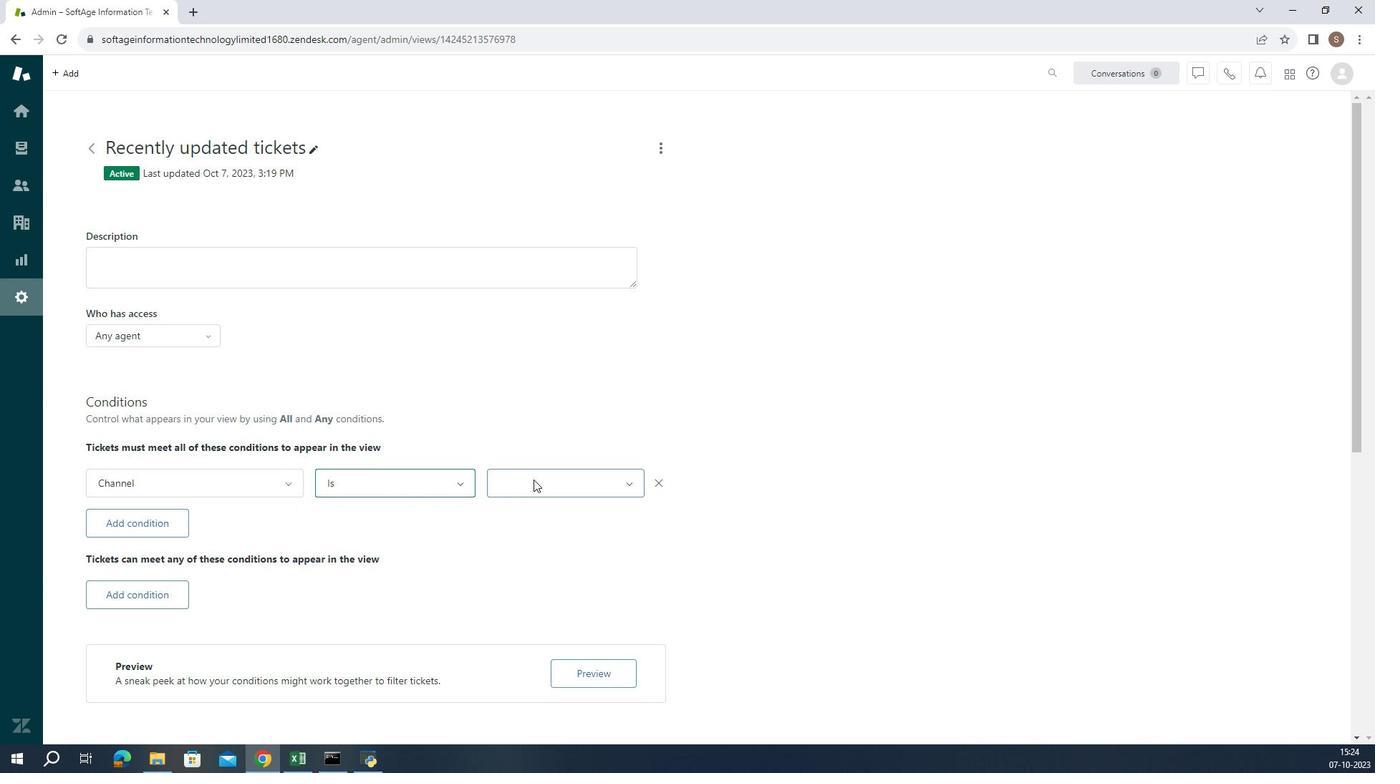 
Action: Mouse moved to (547, 369)
Screenshot: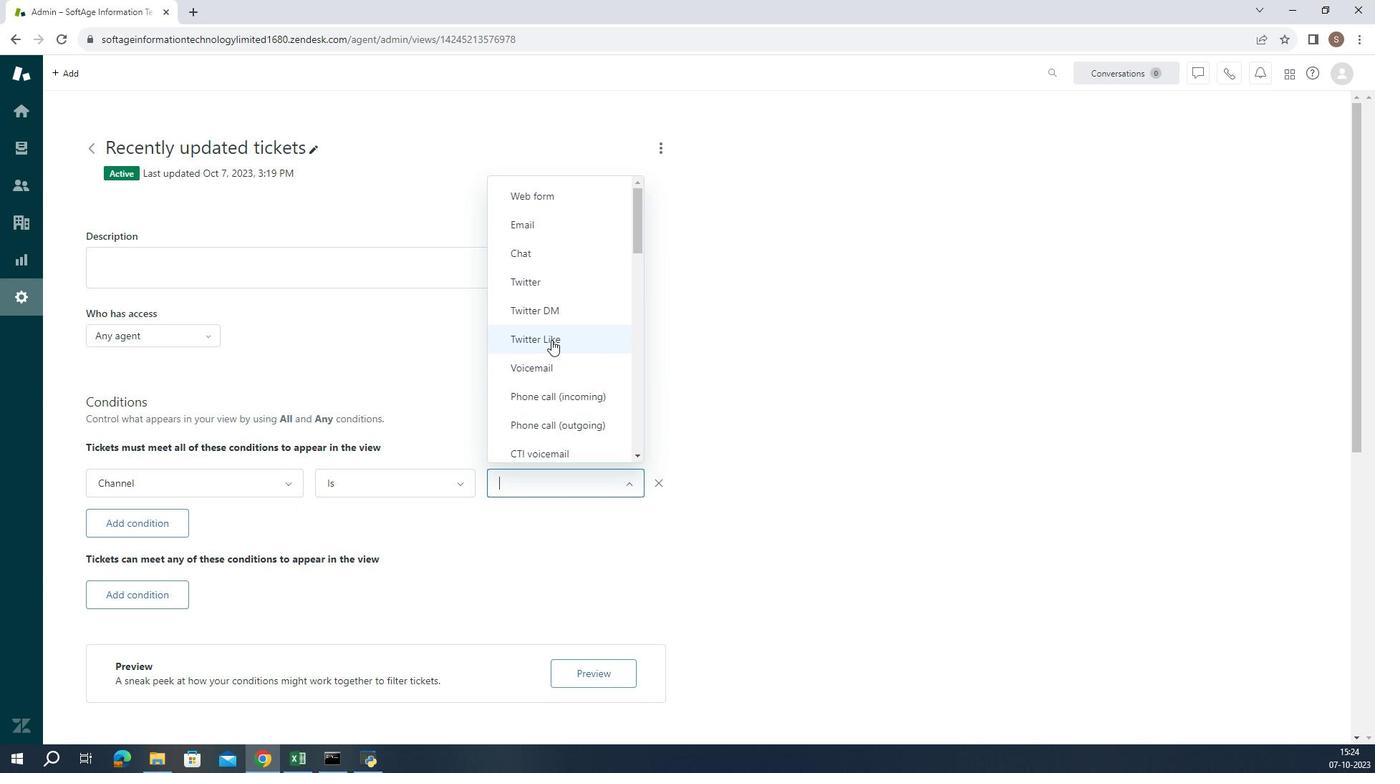
Action: Mouse scrolled (547, 368) with delta (0, 0)
Screenshot: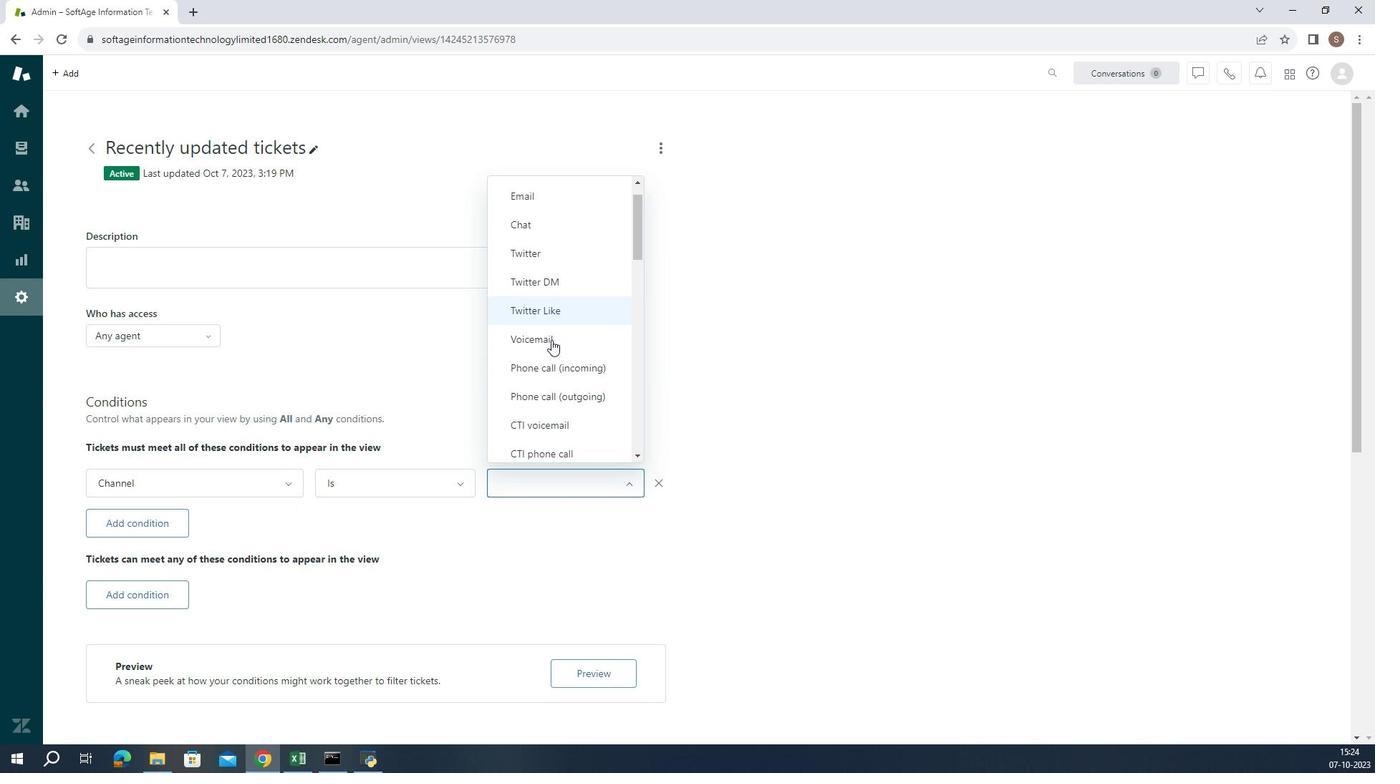 
Action: Mouse scrolled (547, 368) with delta (0, 0)
Screenshot: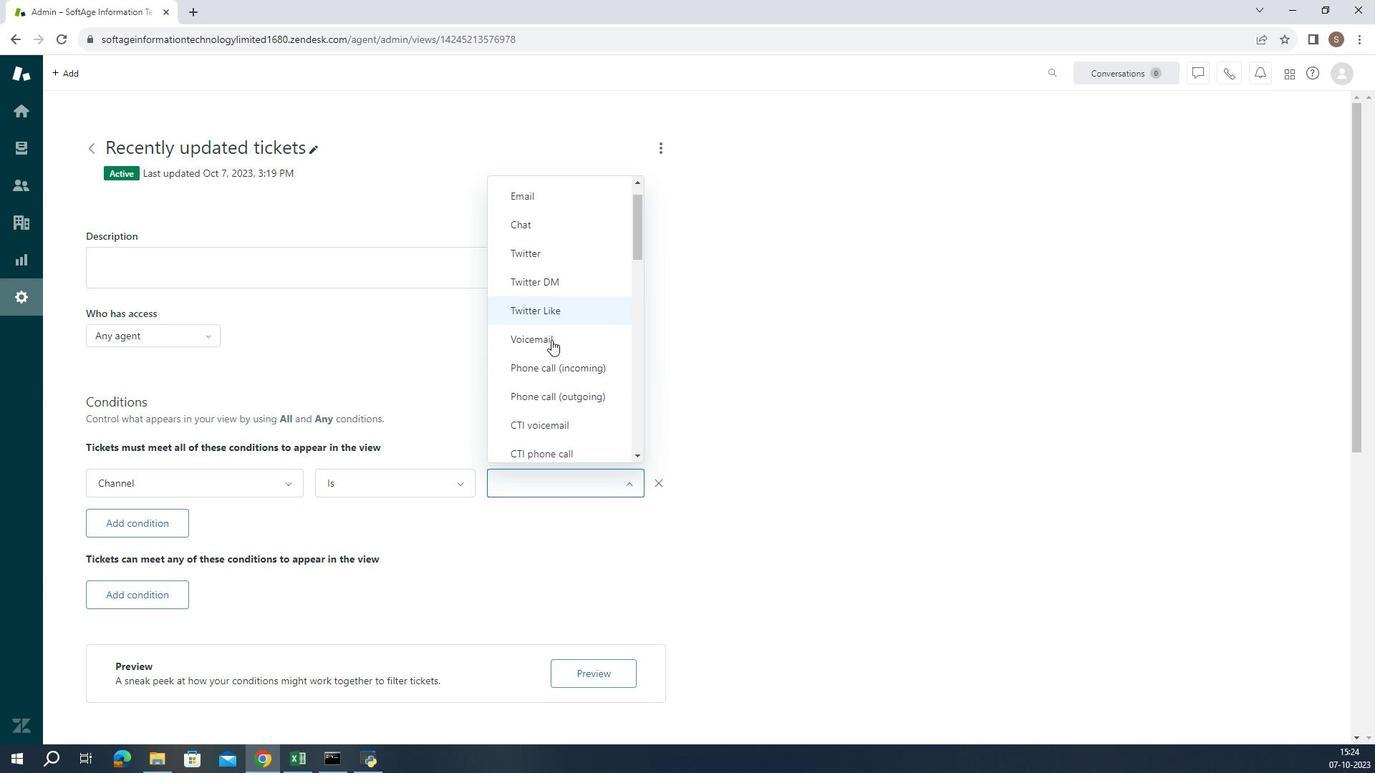
Action: Mouse scrolled (547, 368) with delta (0, 0)
Screenshot: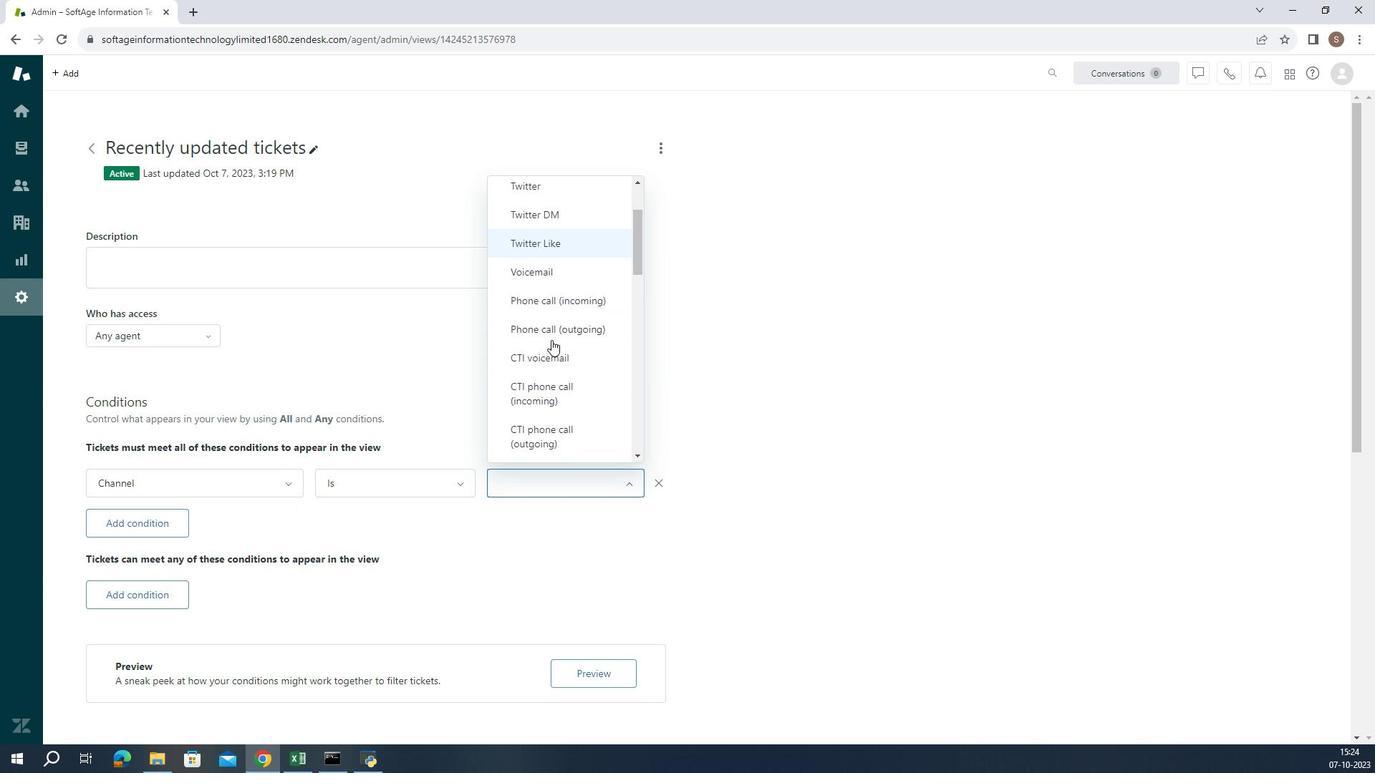 
Action: Mouse scrolled (547, 368) with delta (0, 0)
Screenshot: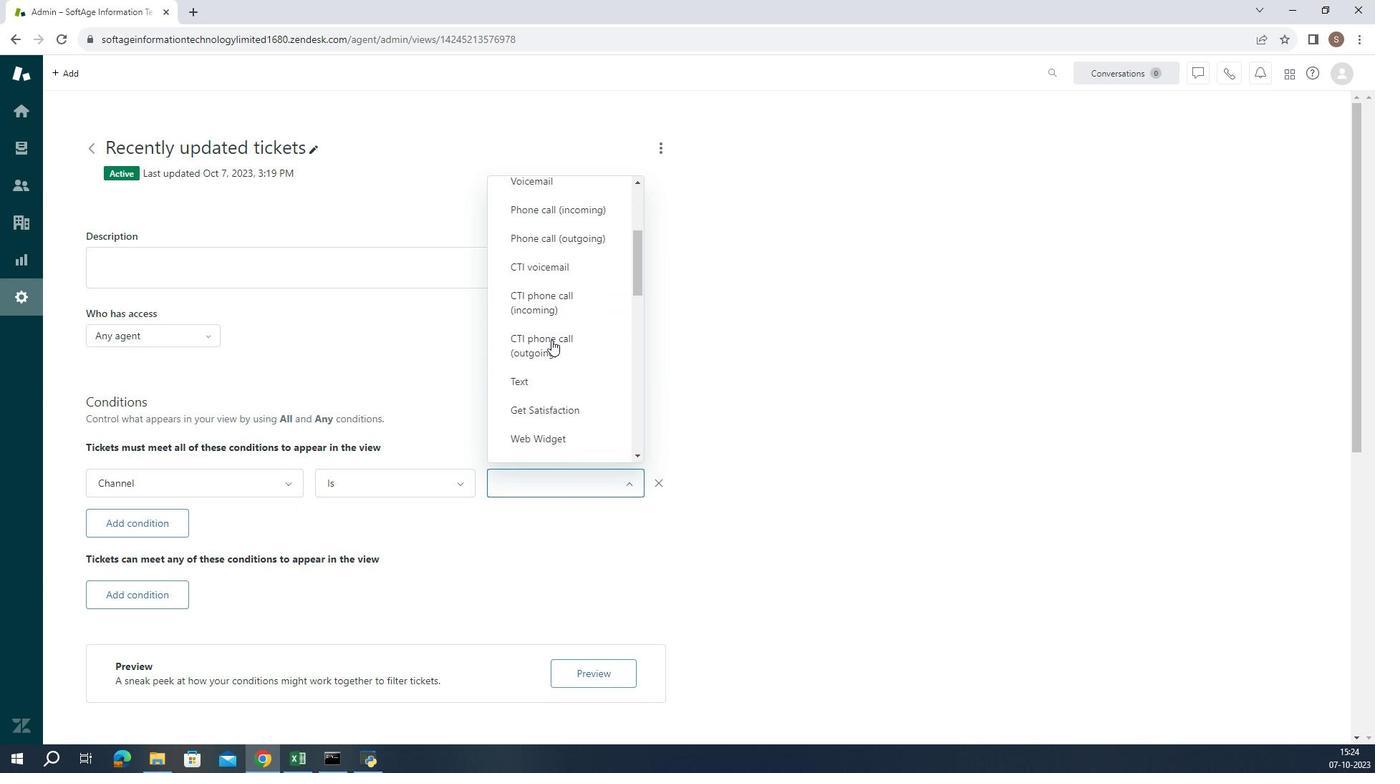 
Action: Mouse scrolled (547, 368) with delta (0, 0)
Screenshot: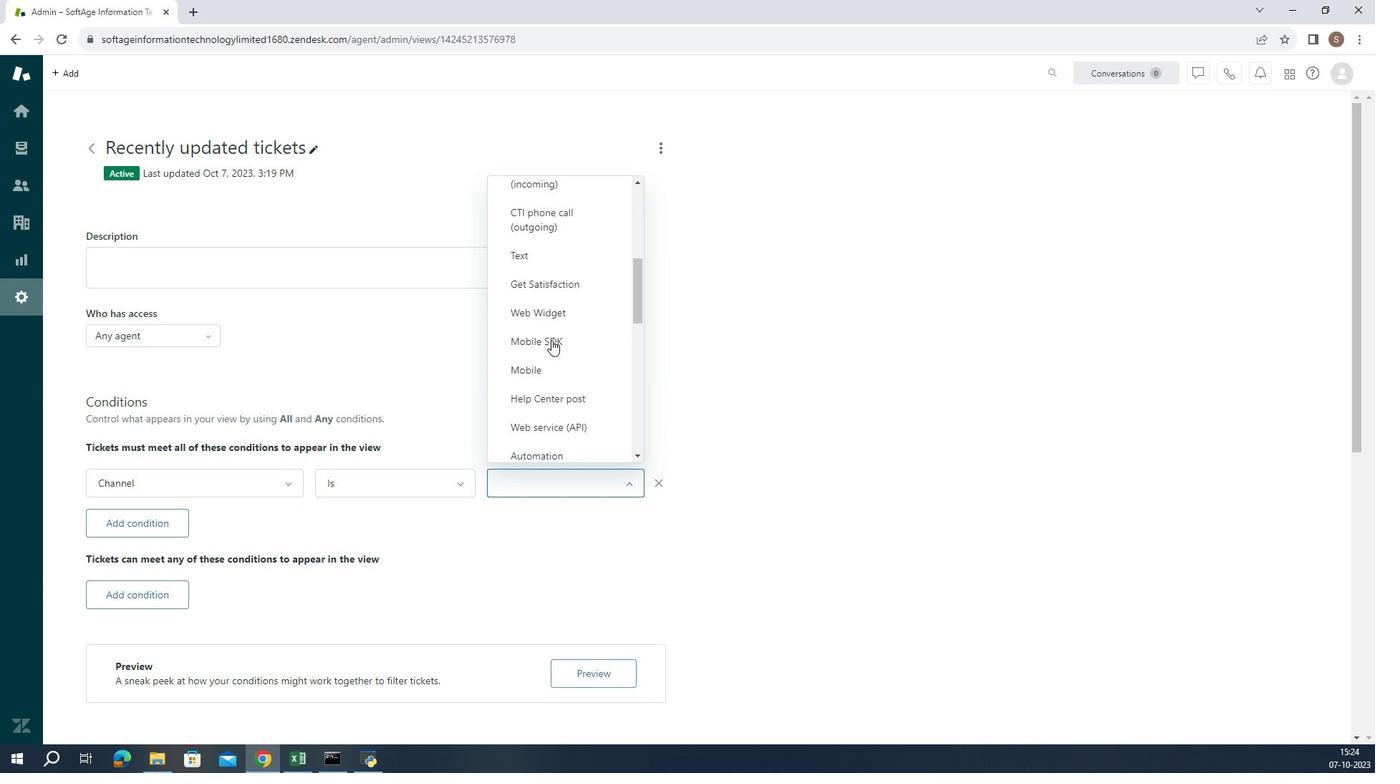 
Action: Mouse scrolled (547, 368) with delta (0, 0)
Screenshot: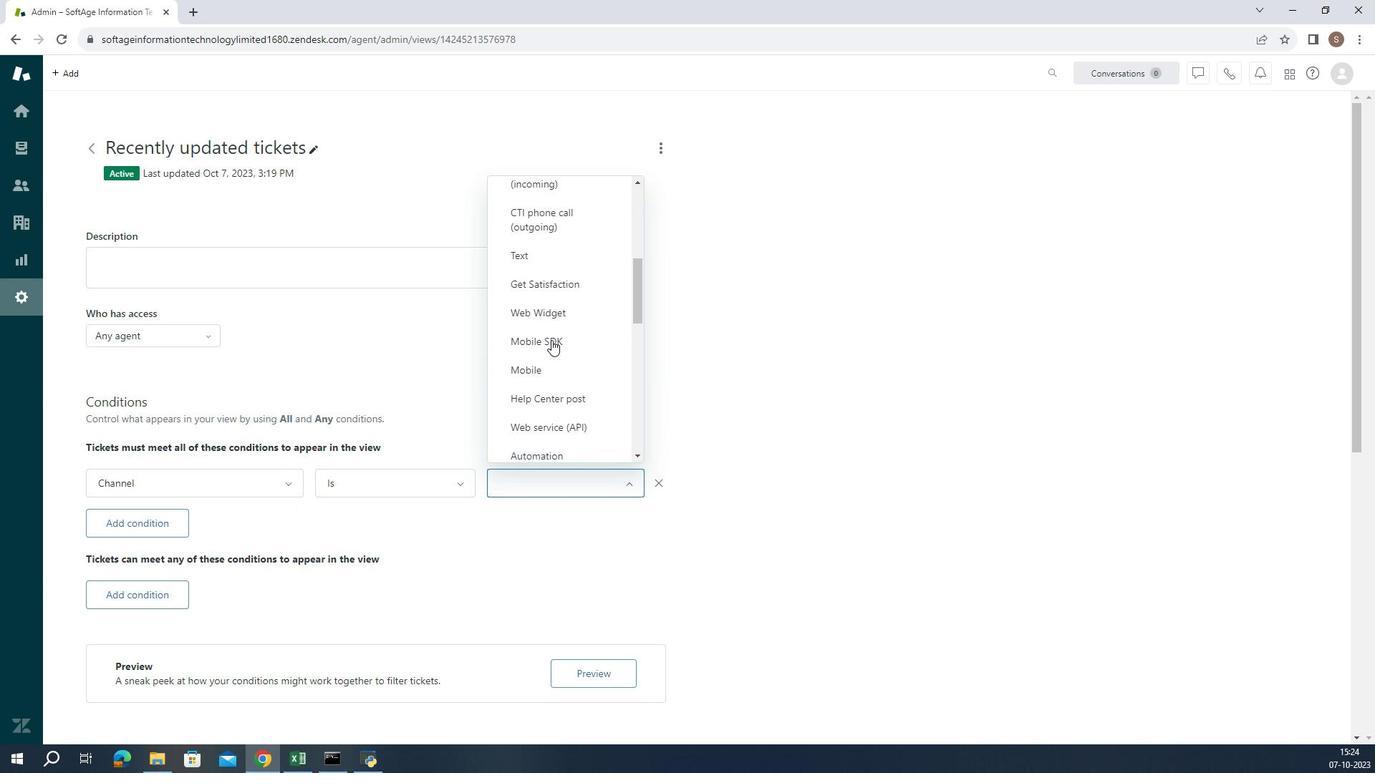 
Action: Mouse scrolled (547, 368) with delta (0, 0)
Screenshot: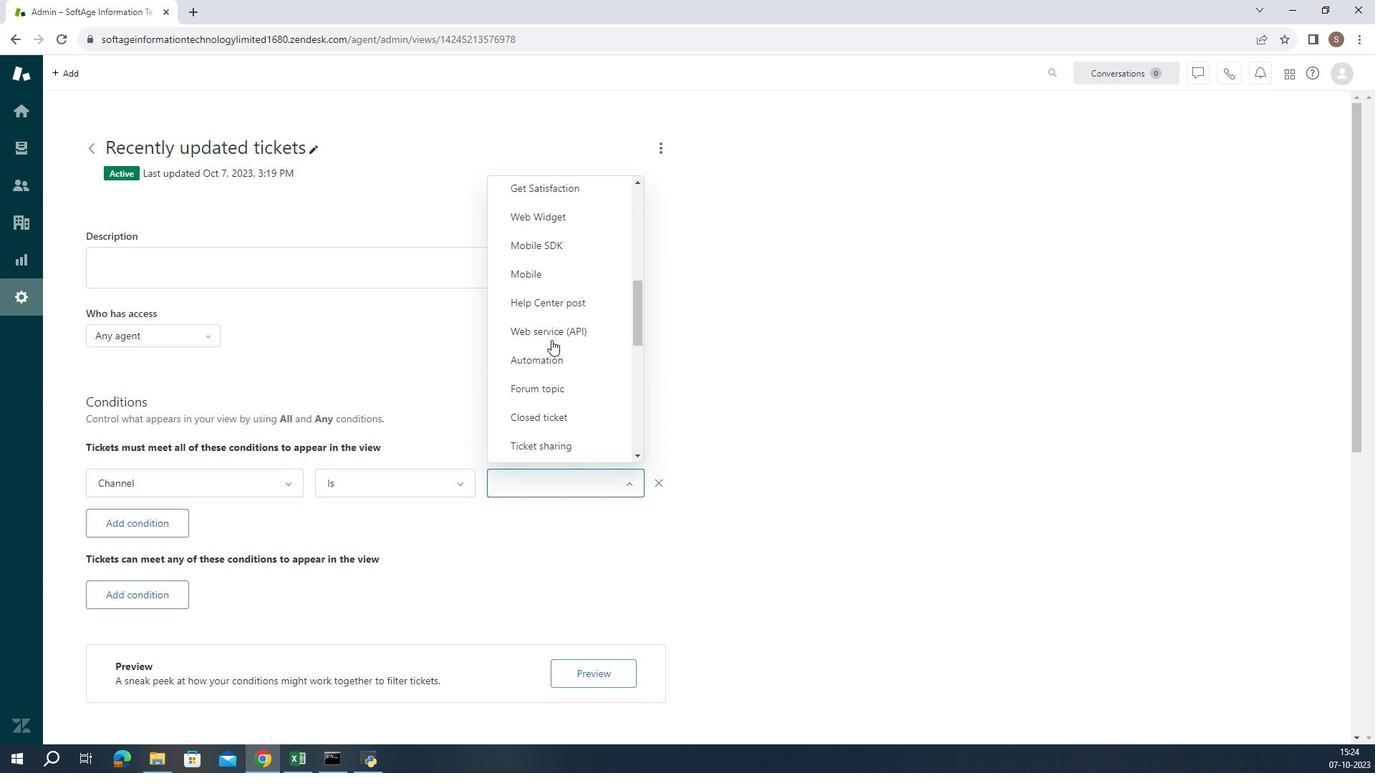 
Action: Mouse scrolled (547, 368) with delta (0, 0)
Screenshot: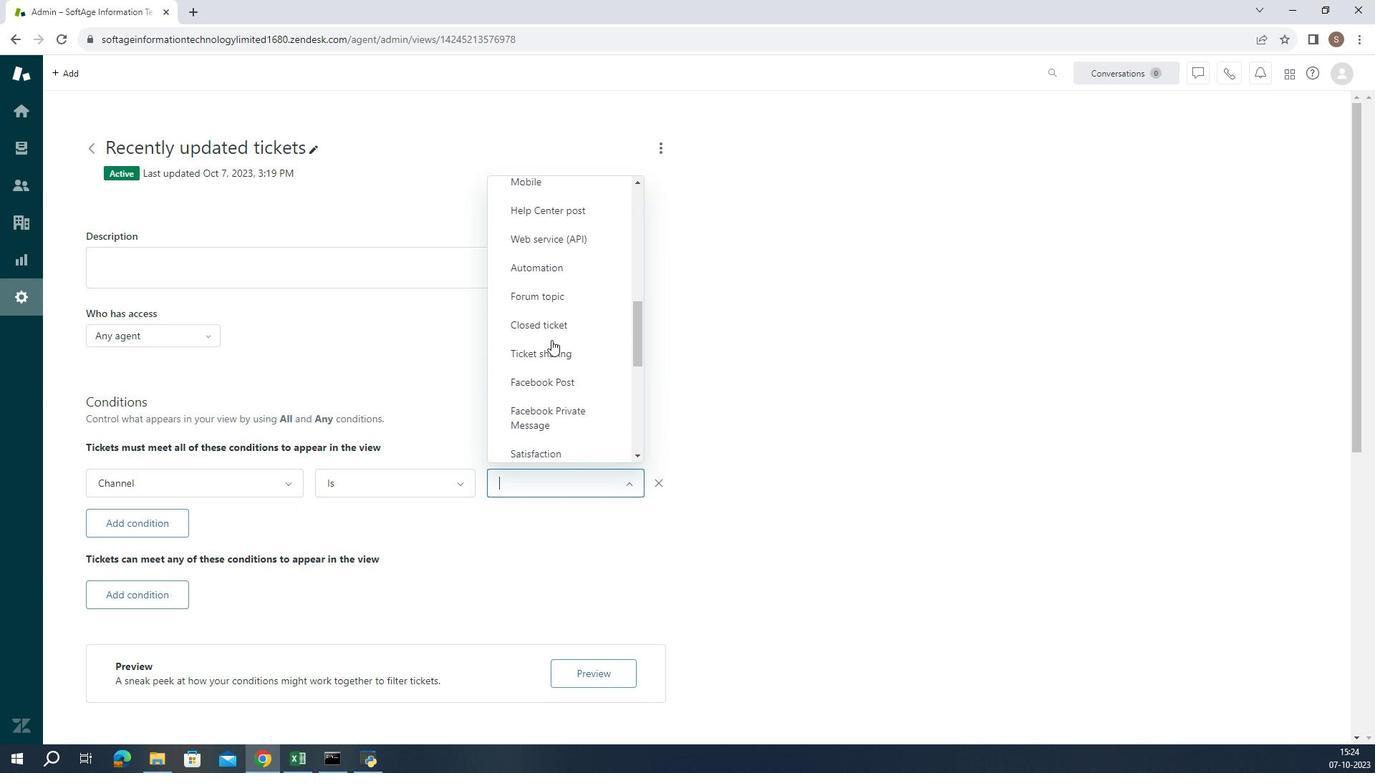 
Action: Mouse scrolled (547, 368) with delta (0, 0)
Screenshot: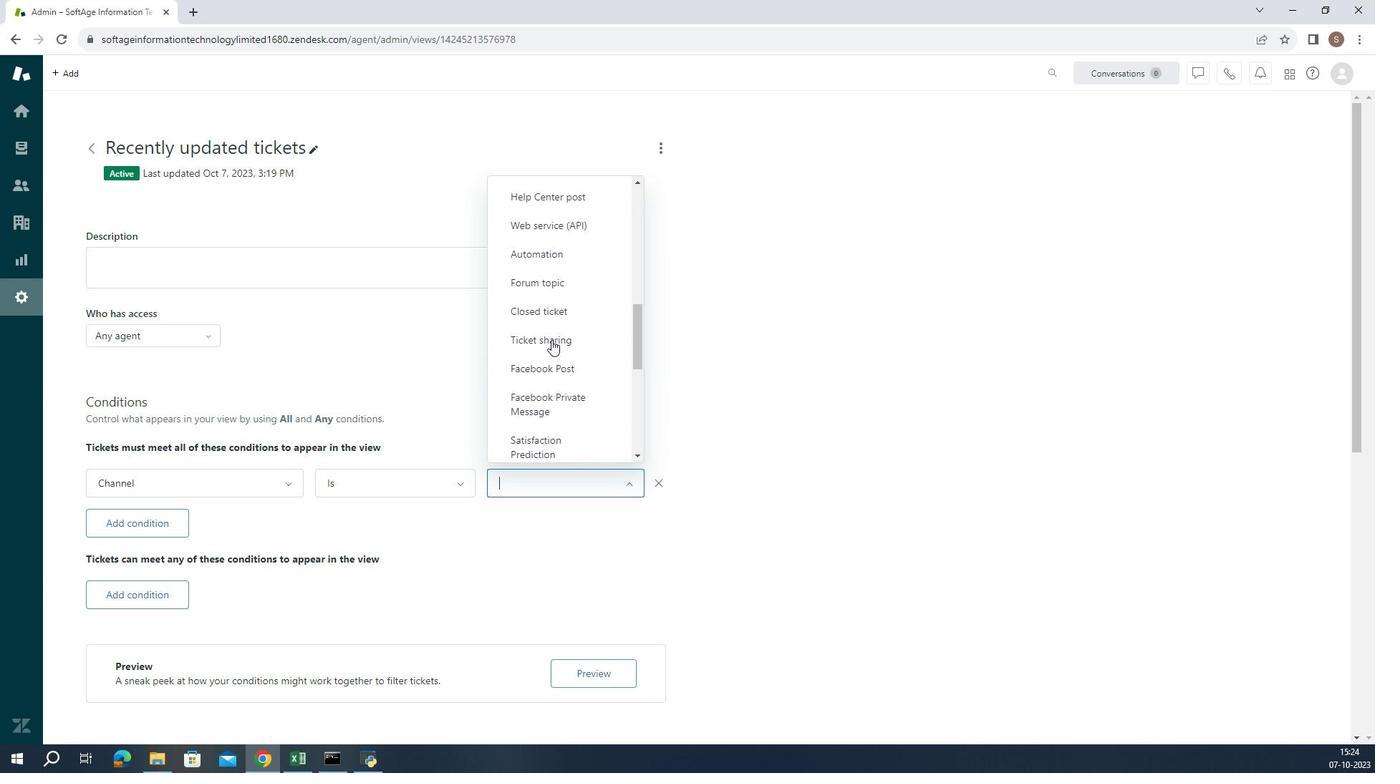 
Action: Mouse scrolled (547, 368) with delta (0, 0)
Screenshot: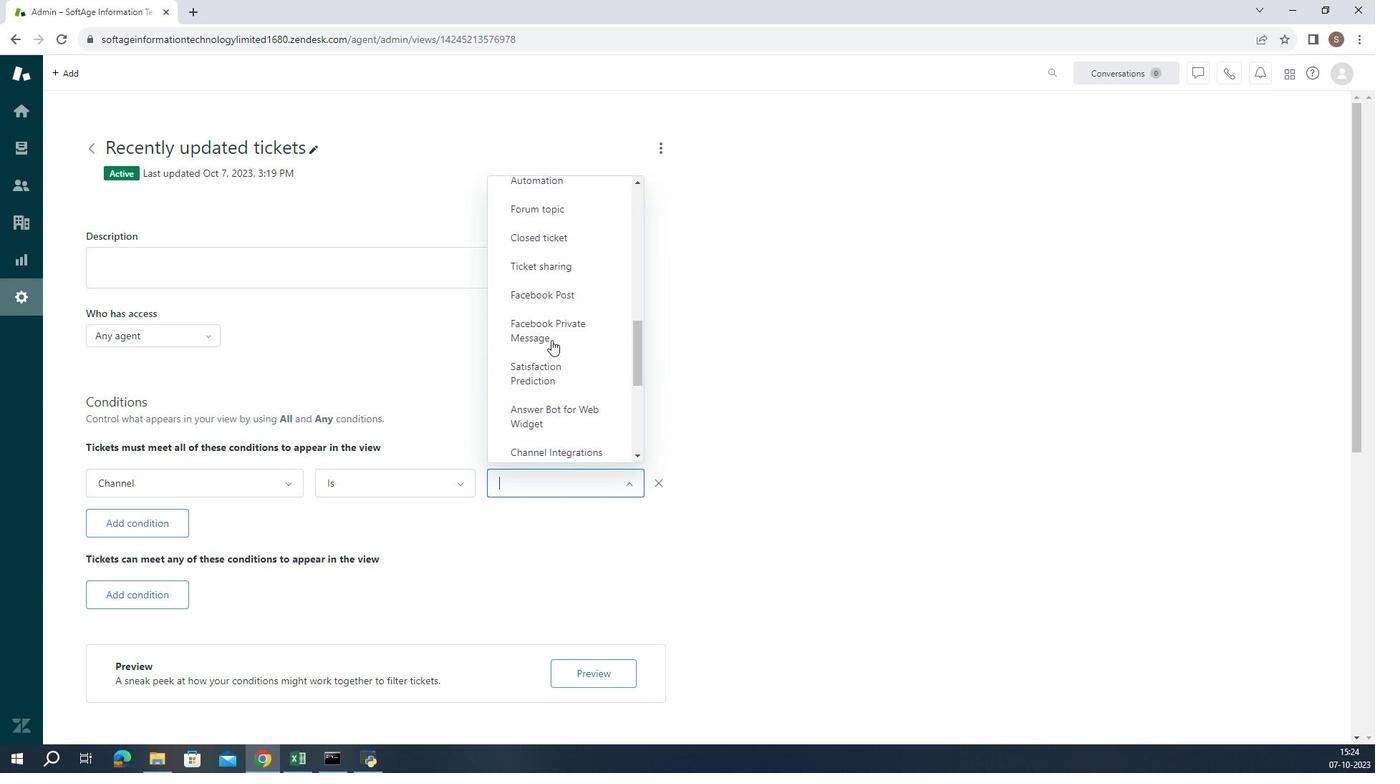 
Action: Mouse scrolled (547, 368) with delta (0, 0)
Screenshot: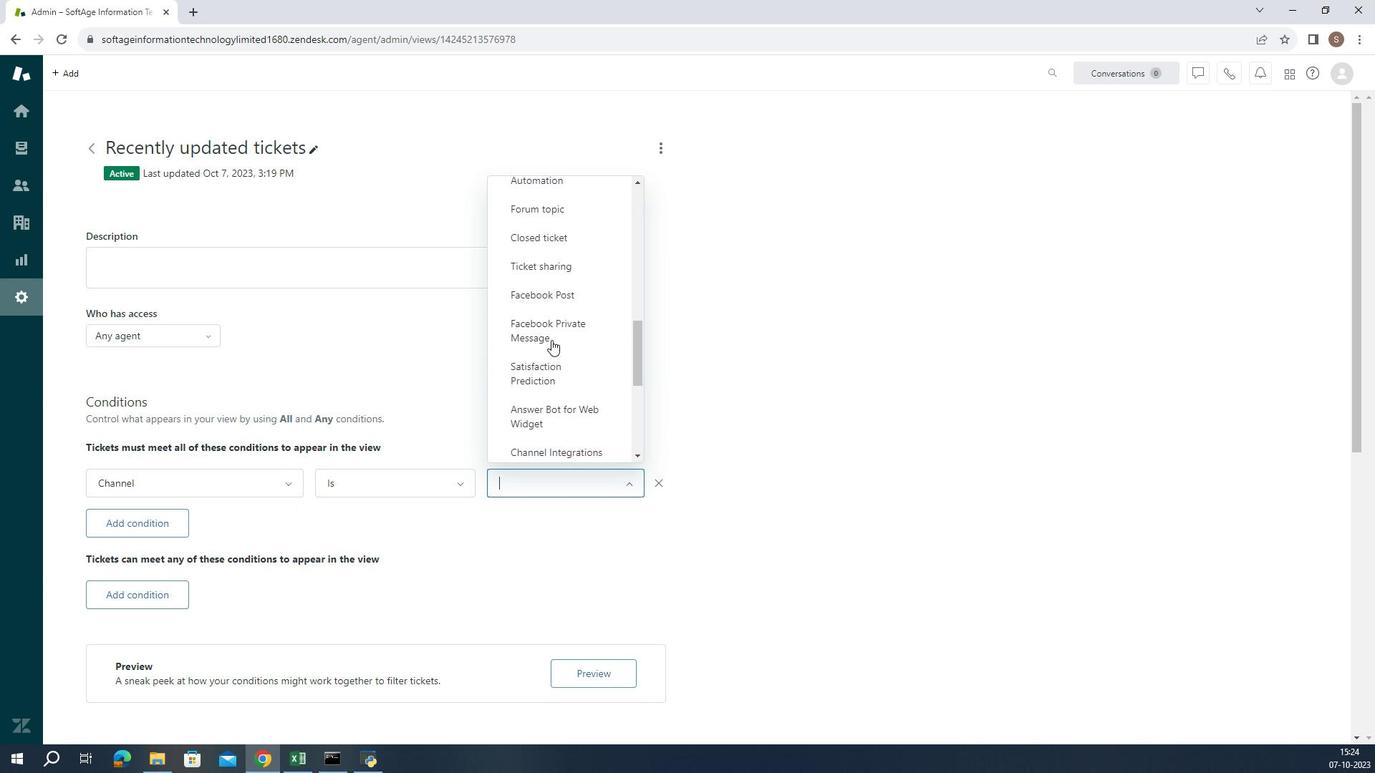 
Action: Mouse moved to (559, 409)
Screenshot: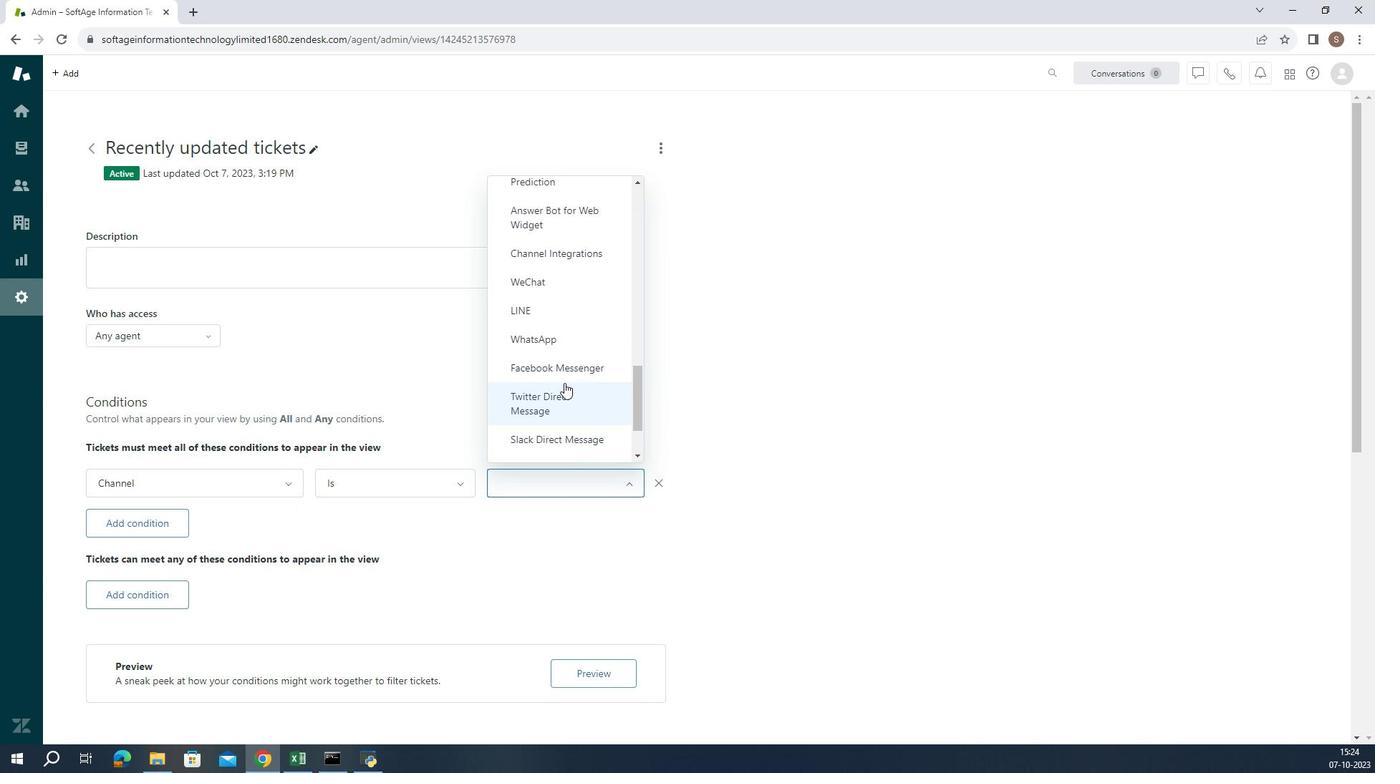 
Action: Mouse scrolled (559, 409) with delta (0, 0)
Screenshot: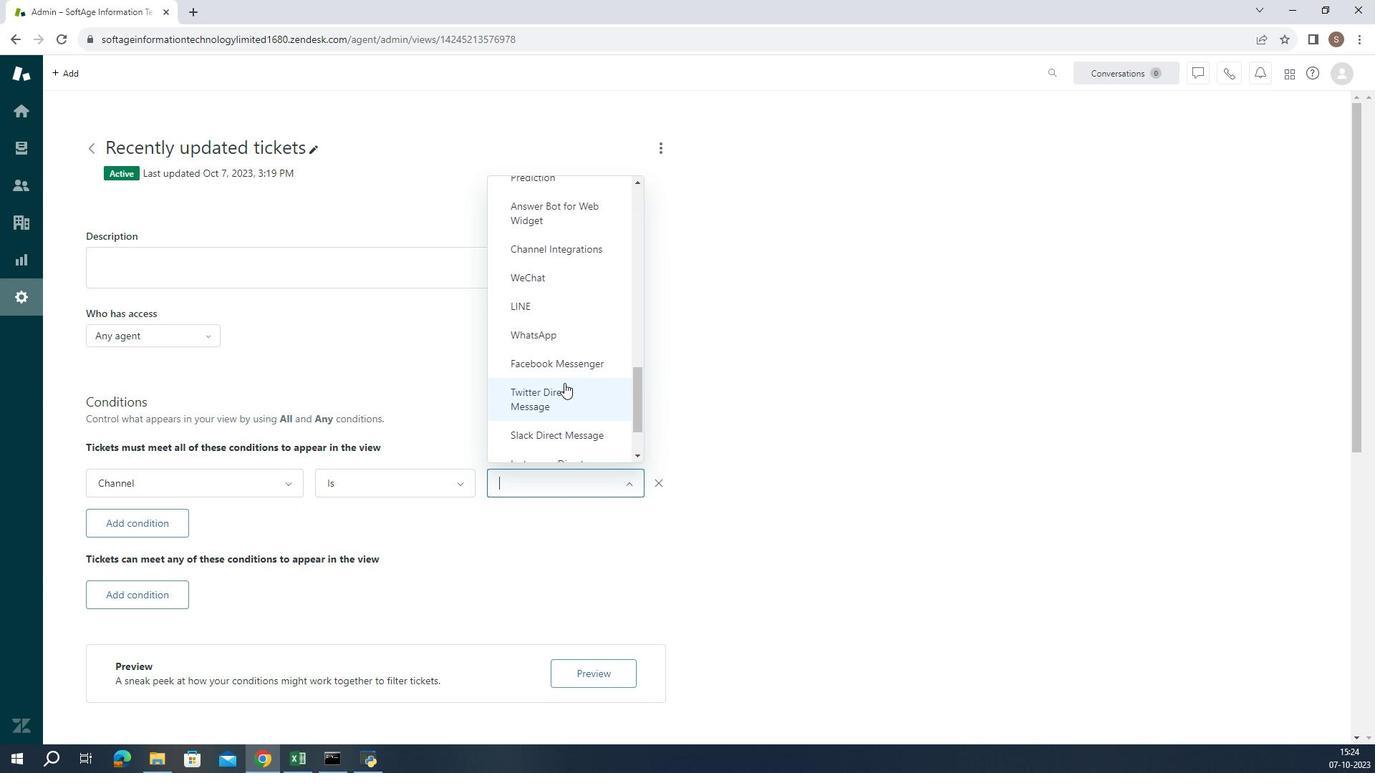 
Action: Mouse moved to (559, 409)
Screenshot: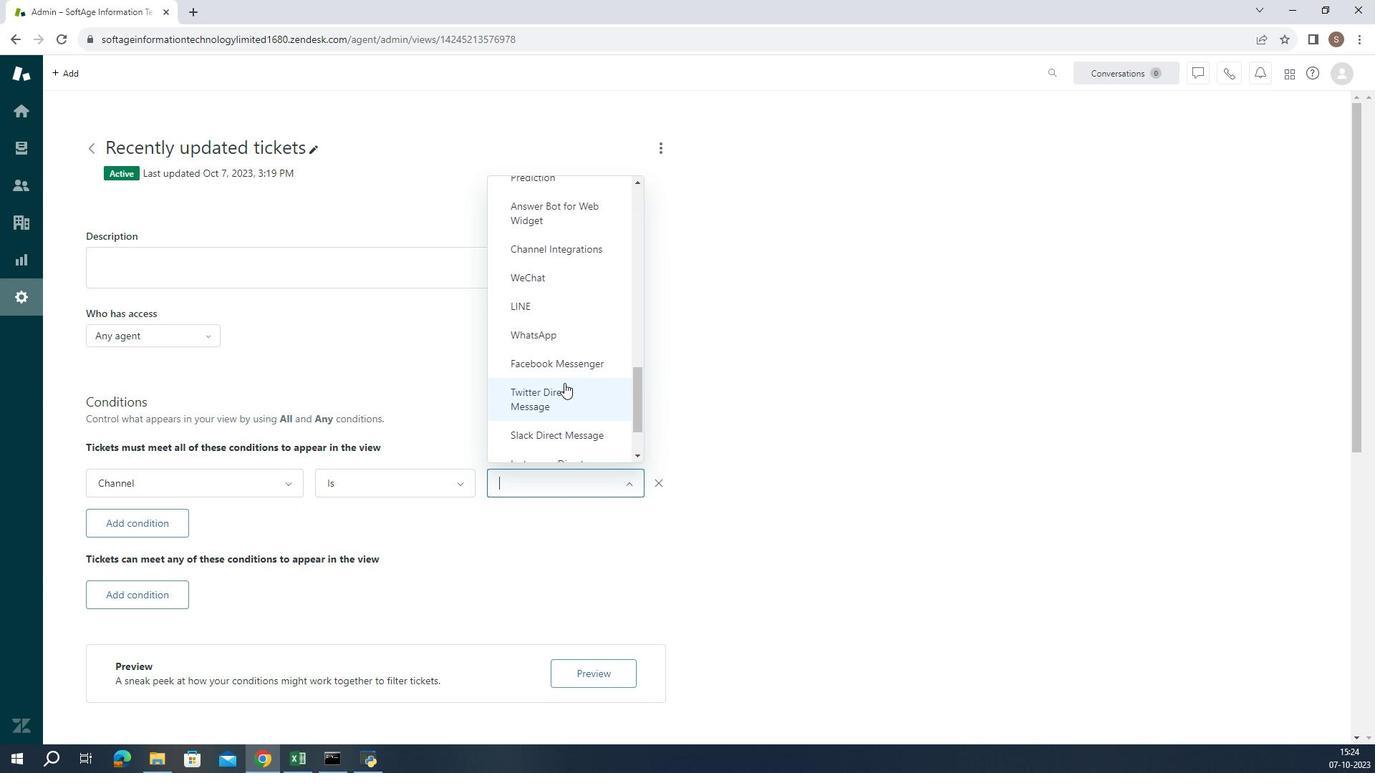 
Action: Mouse scrolled (559, 409) with delta (0, 0)
Screenshot: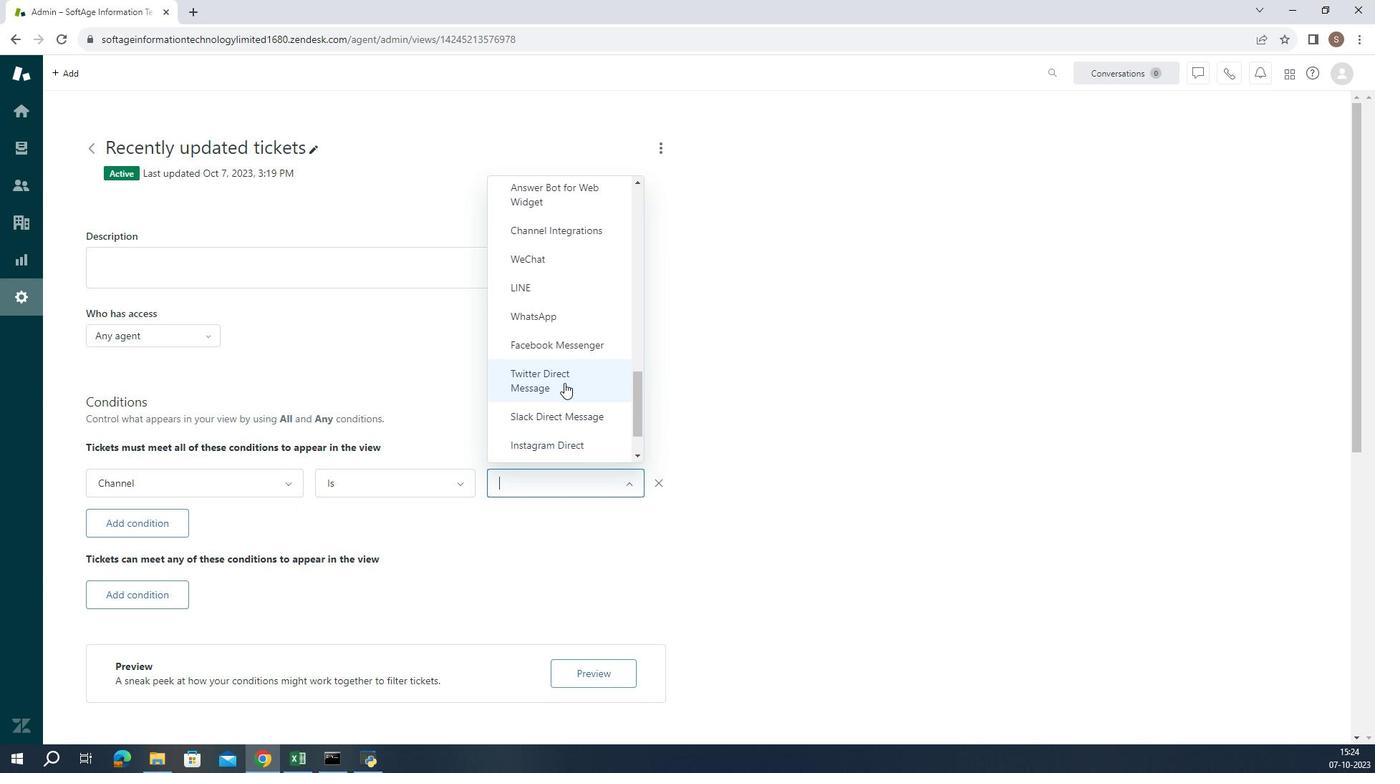 
Action: Mouse scrolled (559, 409) with delta (0, 0)
Screenshot: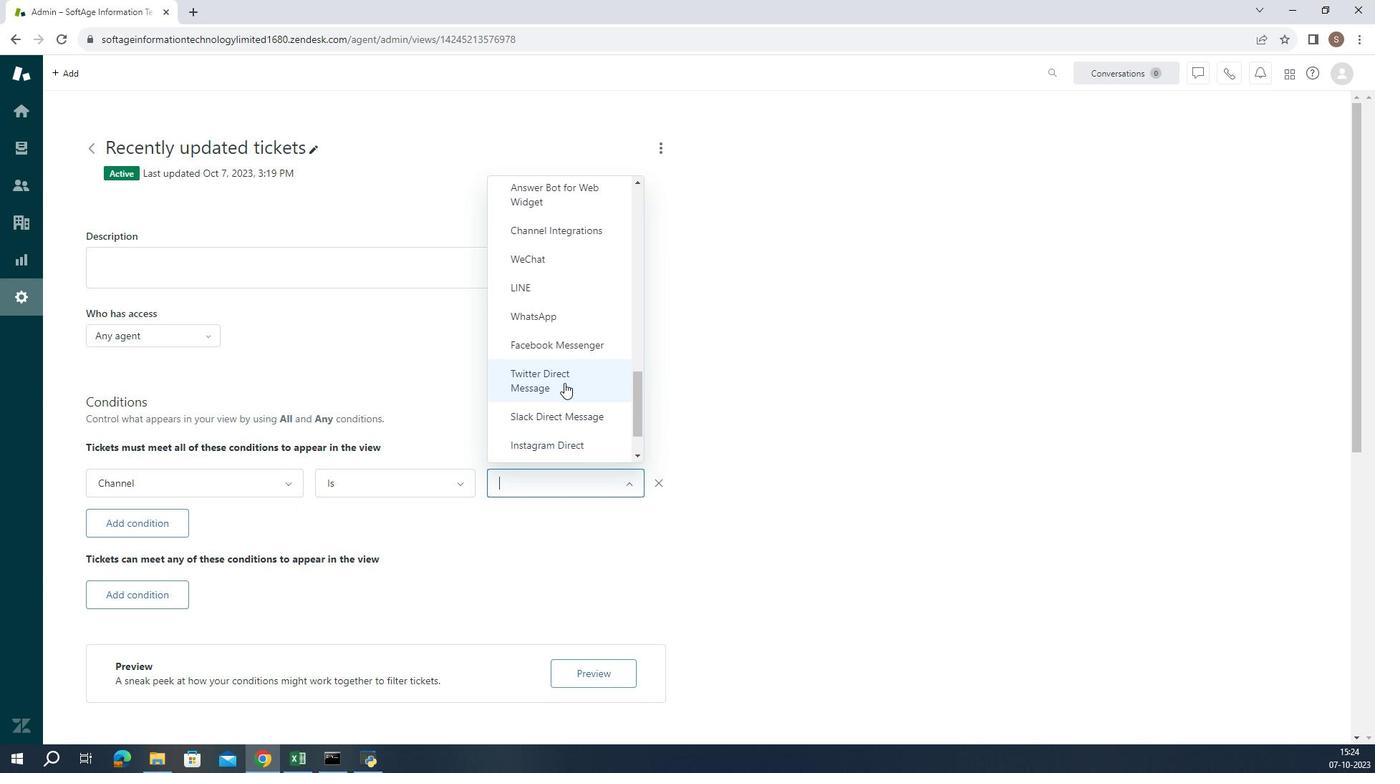 
Action: Mouse moved to (566, 466)
Screenshot: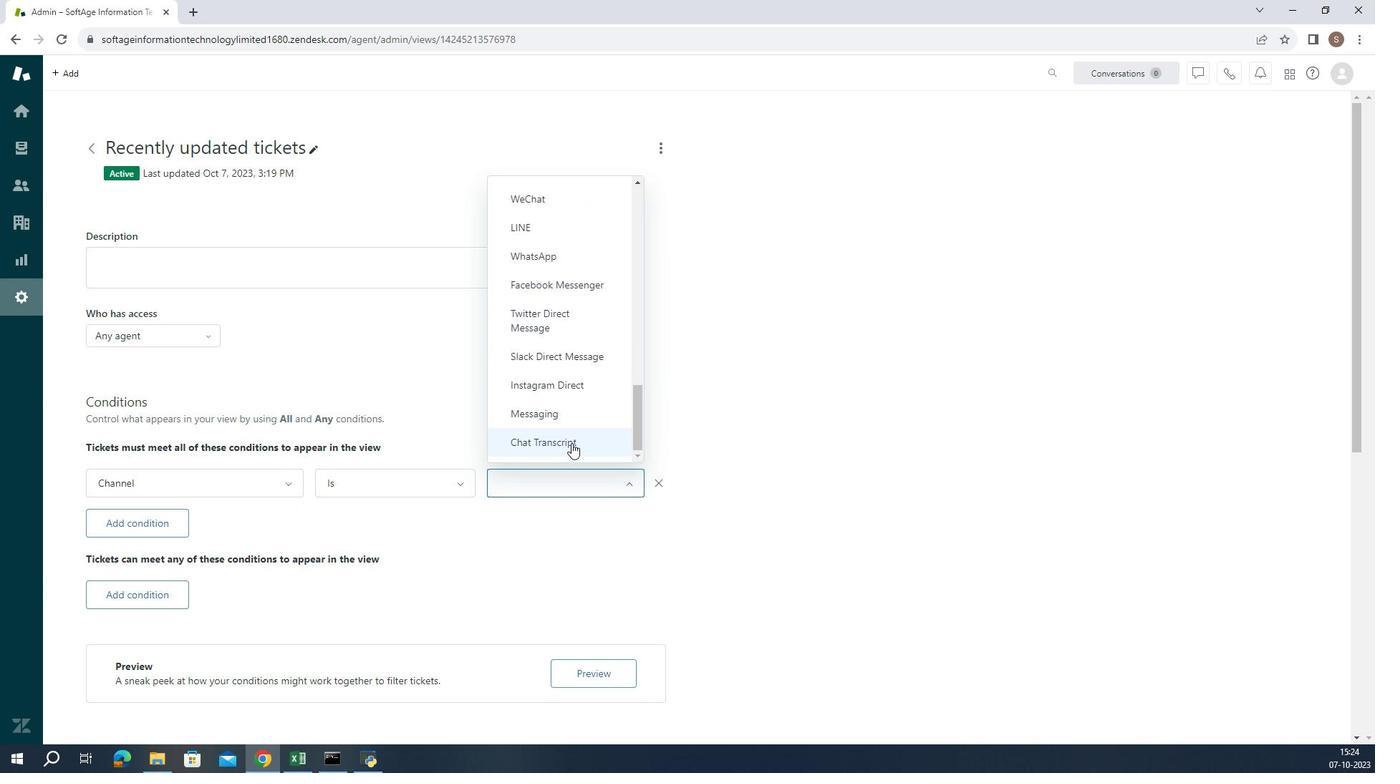 
Action: Mouse pressed left at (566, 466)
Screenshot: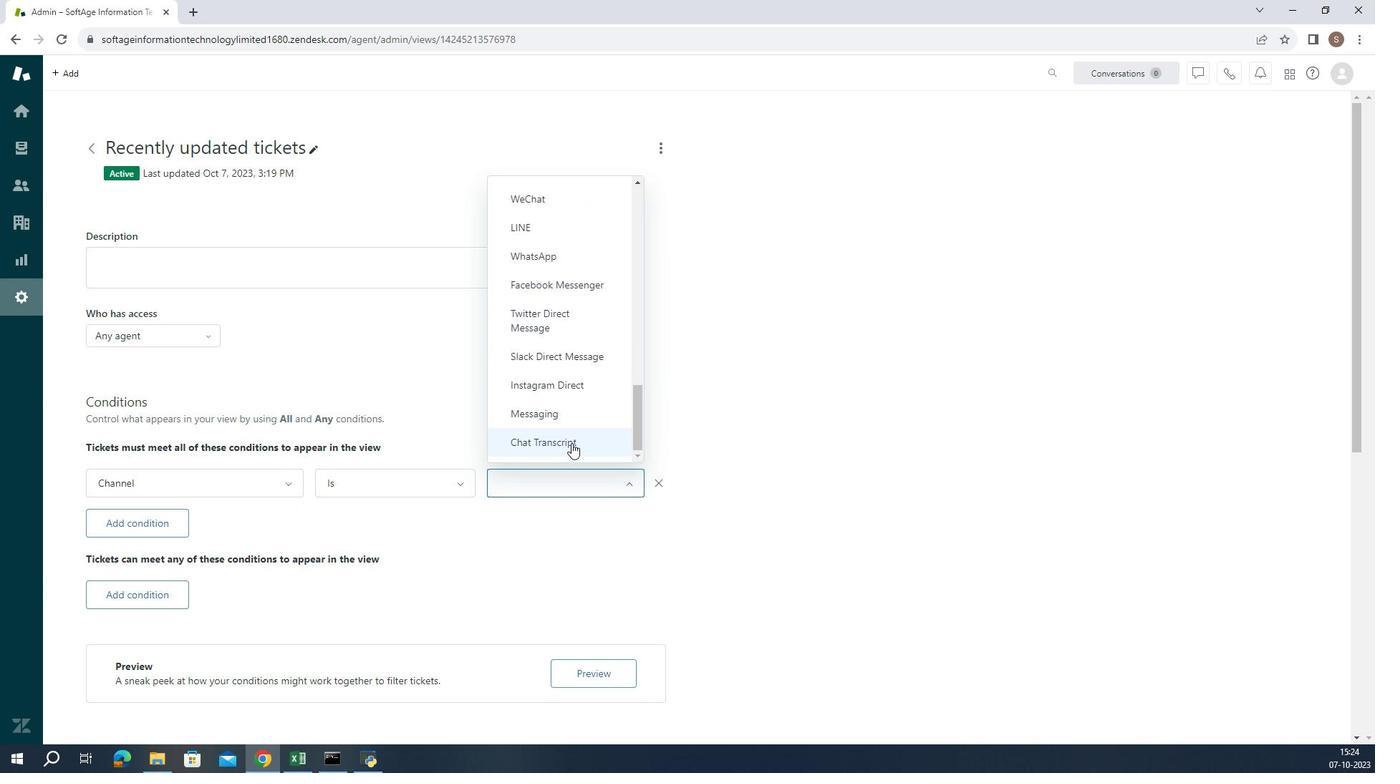 
Action: Mouse moved to (566, 465)
Screenshot: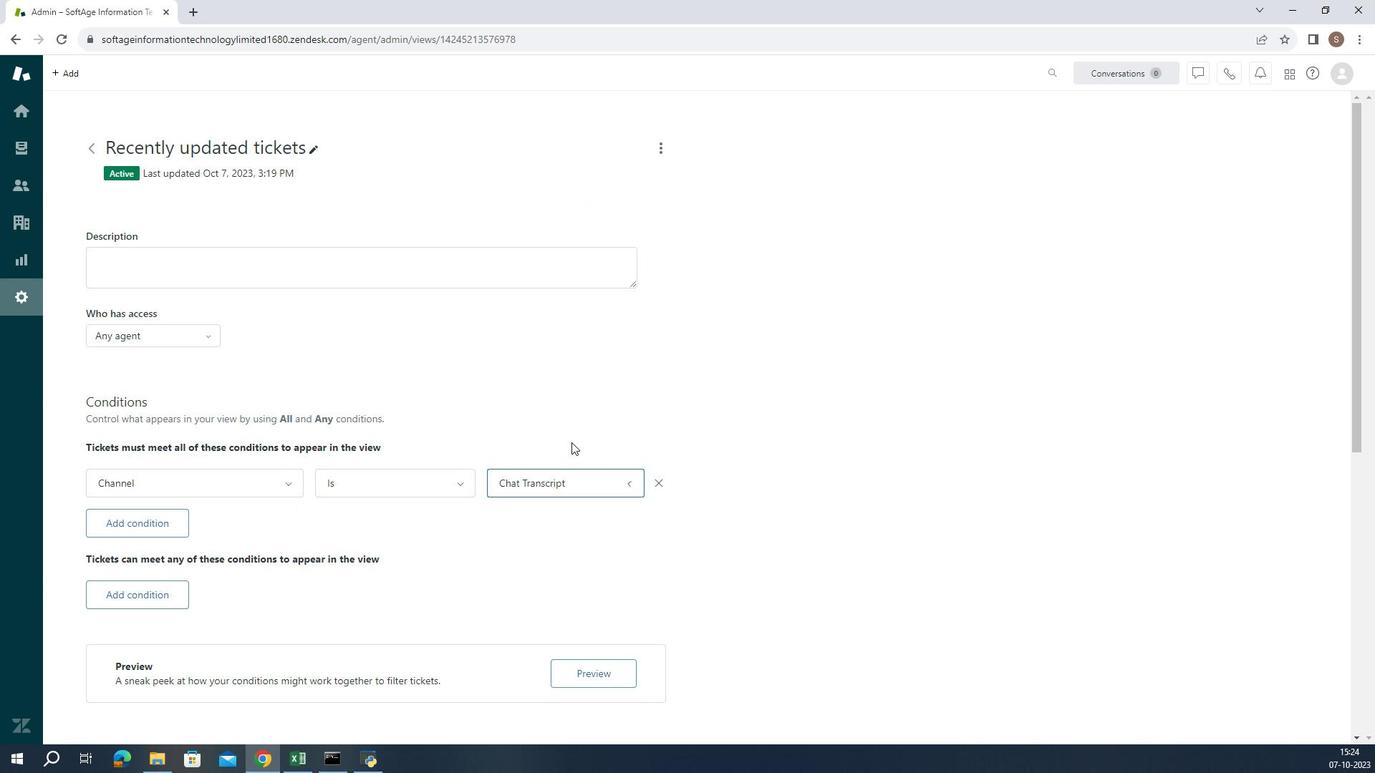 
Action: Mouse pressed left at (566, 465)
Screenshot: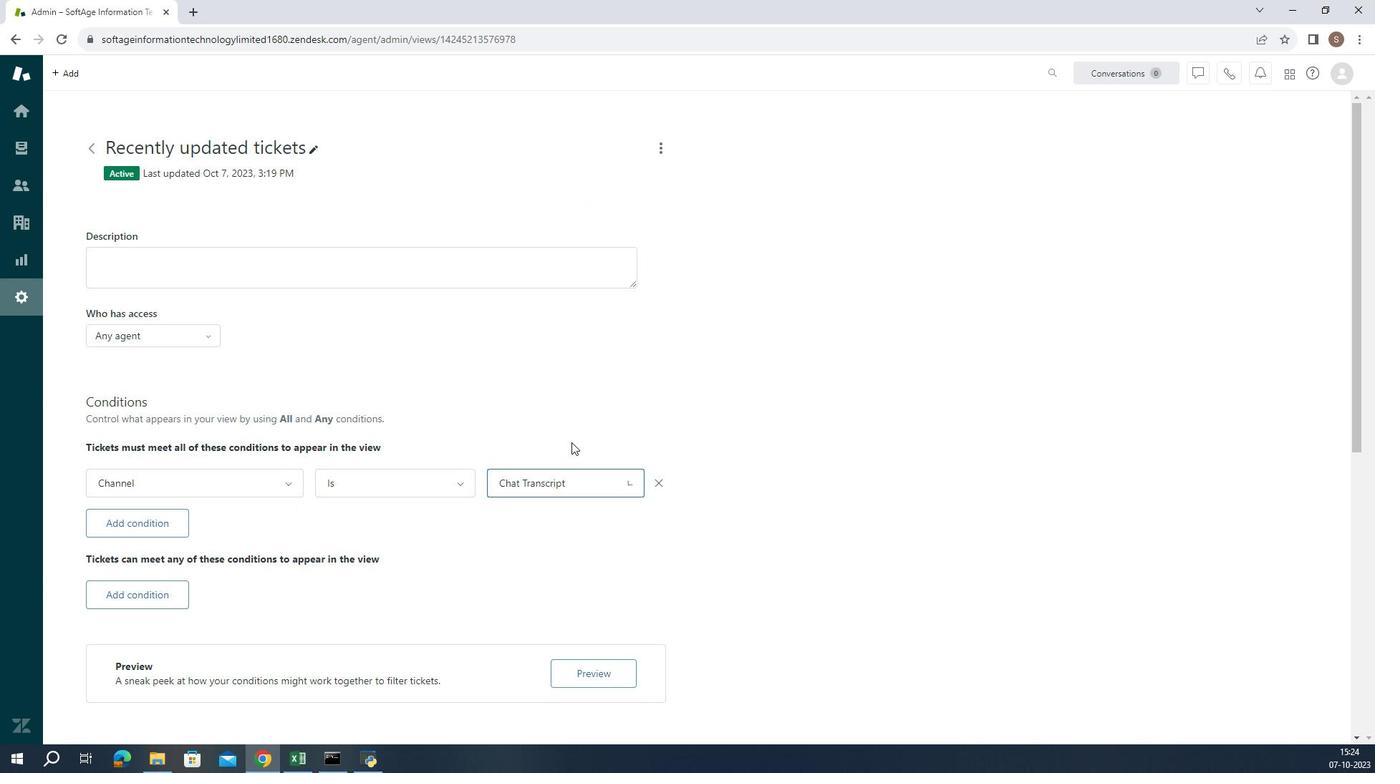 
Action: Mouse moved to (534, 459)
Screenshot: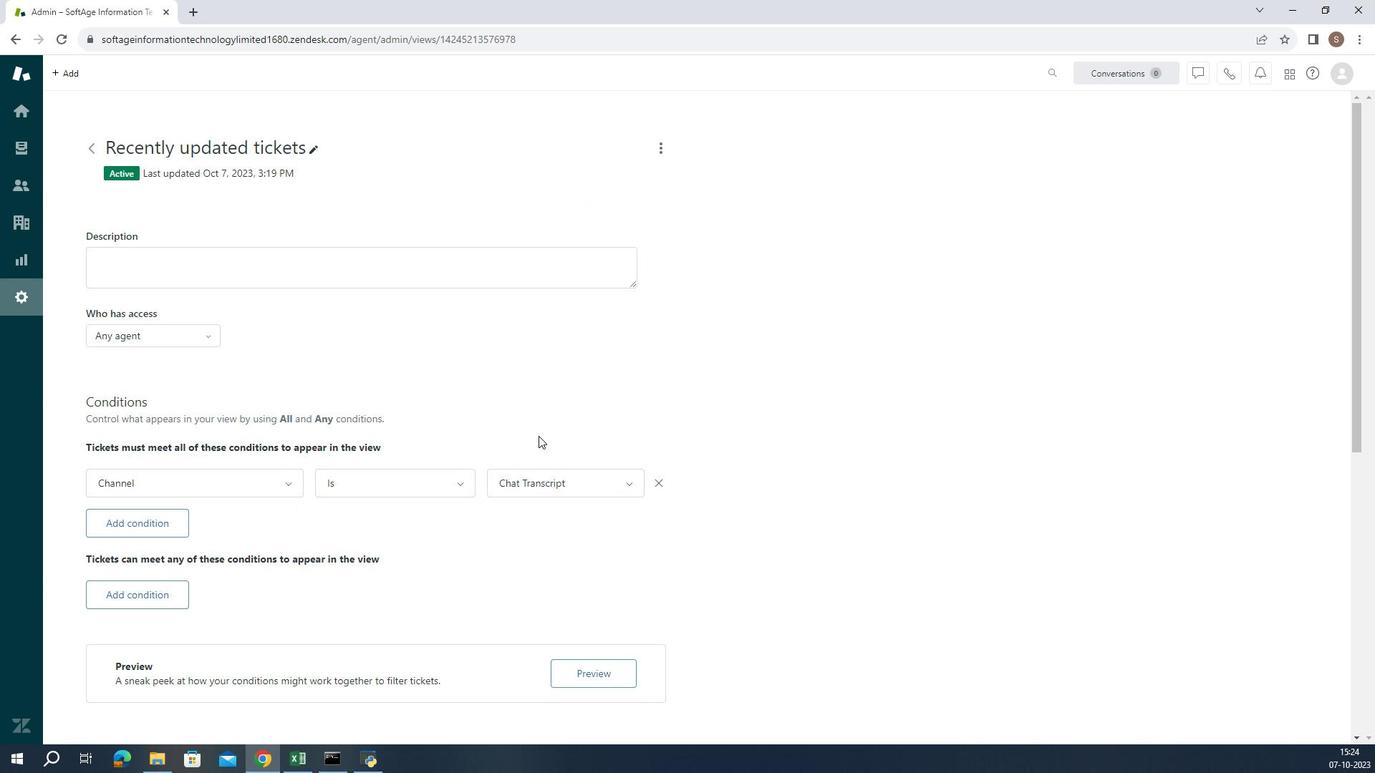 
